 Task: Add an event with the title Second Webinar: Advanced Social Media Advertising, date '2023/10/16', time 7:50 AM to 9:50 AMand add a description: Throughout the PIP Discussion, an emphasis will be placed on fostering a positive and growth-oriented mindset. The employee will be encouraged to take ownership of their development, ask questions, and seek clarification when needed. The supervisor will provide support, encouragement, and guidance to help the employee succeed.Select event color  Tomato . Add location for the event as: Sofia, Bulgaria, logged in from the account softage.8@softage.netand send the event invitation to softage.5@softage.net and softage.6@softage.net. Set a reminder for the event Doesn't repeat
Action: Mouse moved to (64, 118)
Screenshot: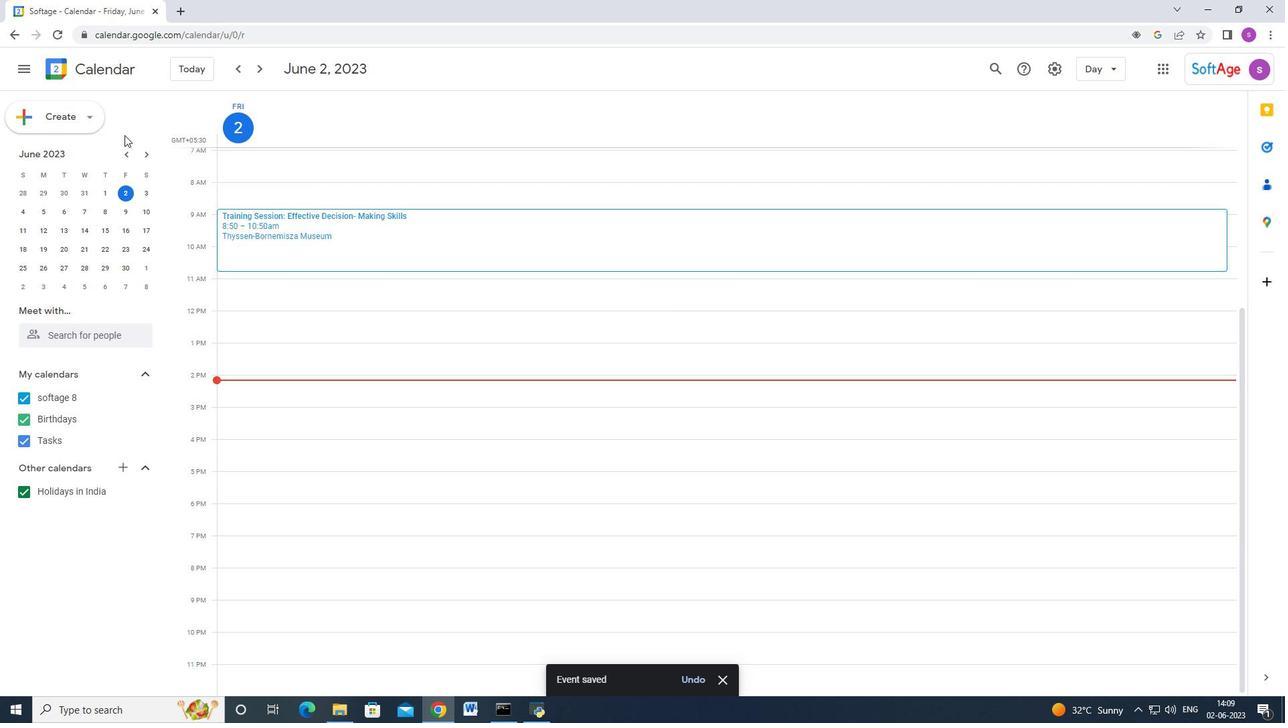 
Action: Mouse pressed left at (64, 118)
Screenshot: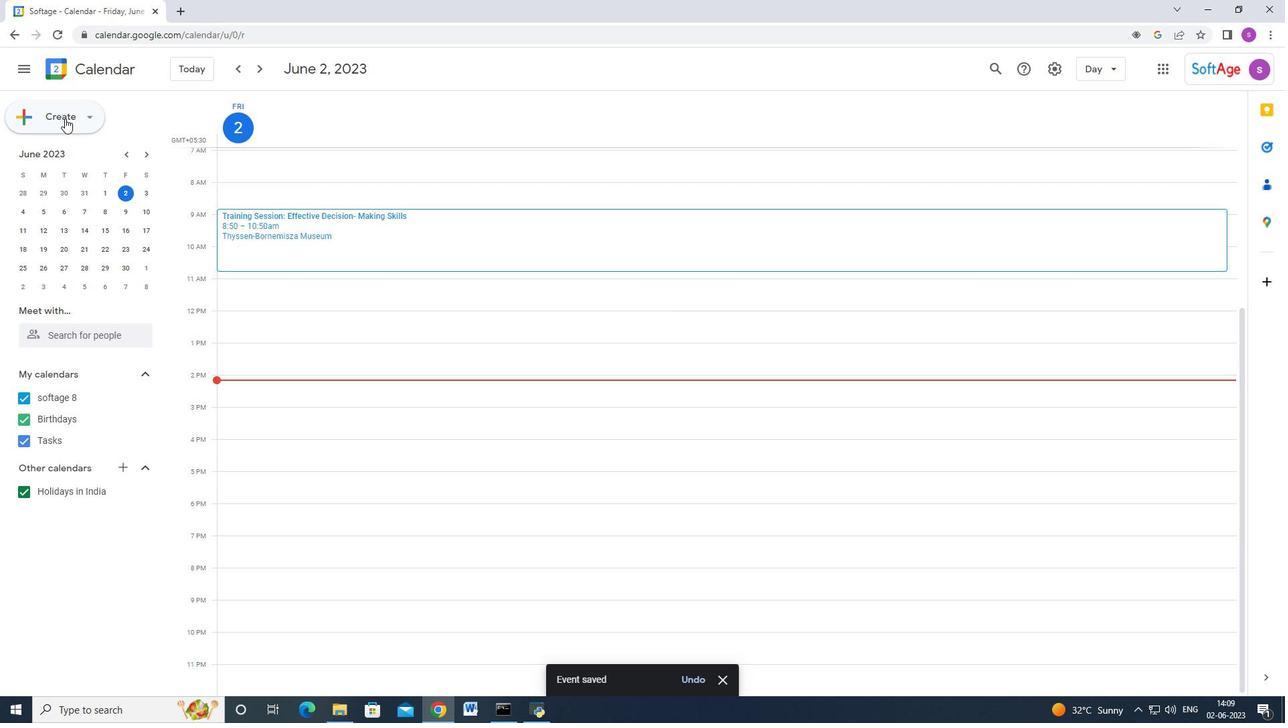 
Action: Mouse moved to (69, 151)
Screenshot: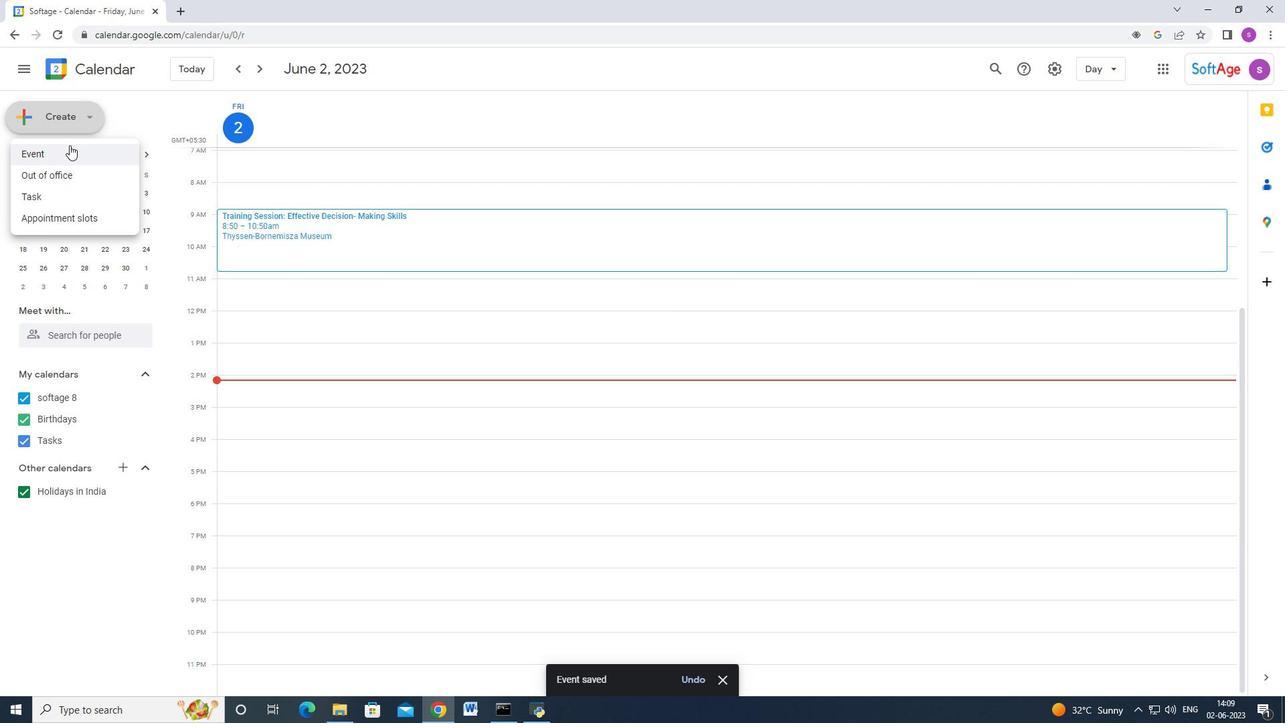 
Action: Mouse pressed left at (69, 151)
Screenshot: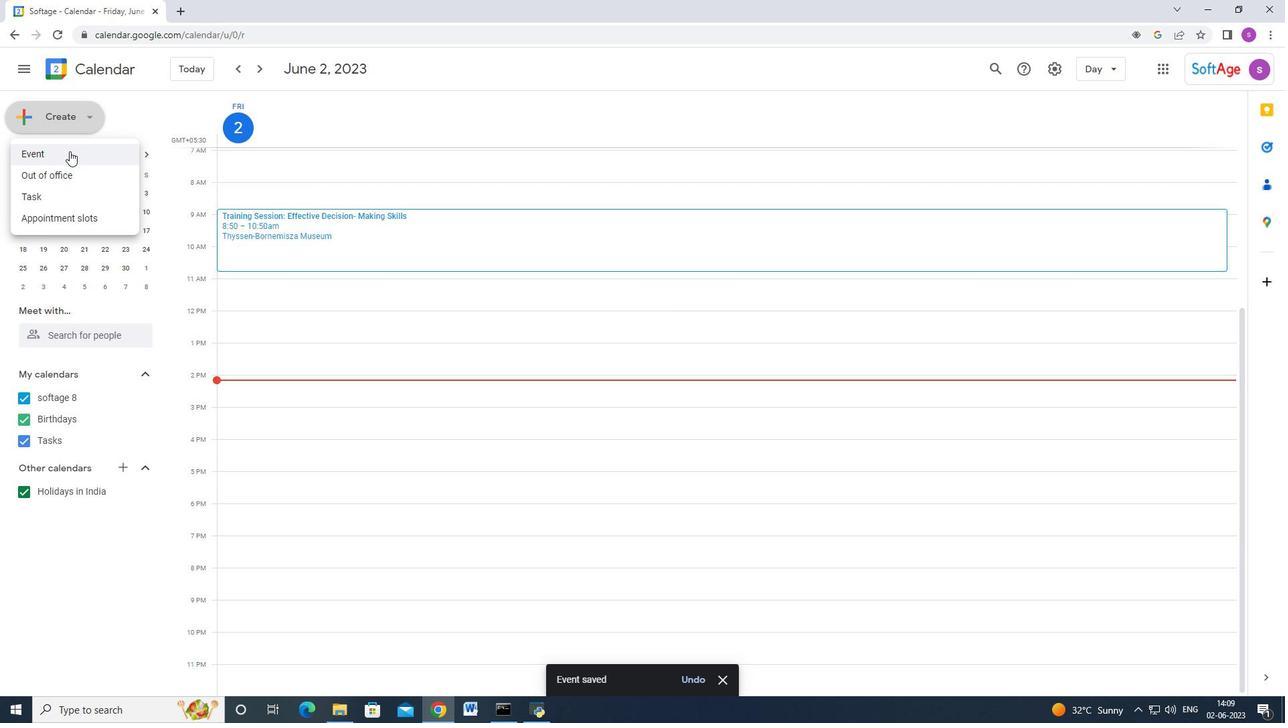 
Action: Mouse moved to (614, 252)
Screenshot: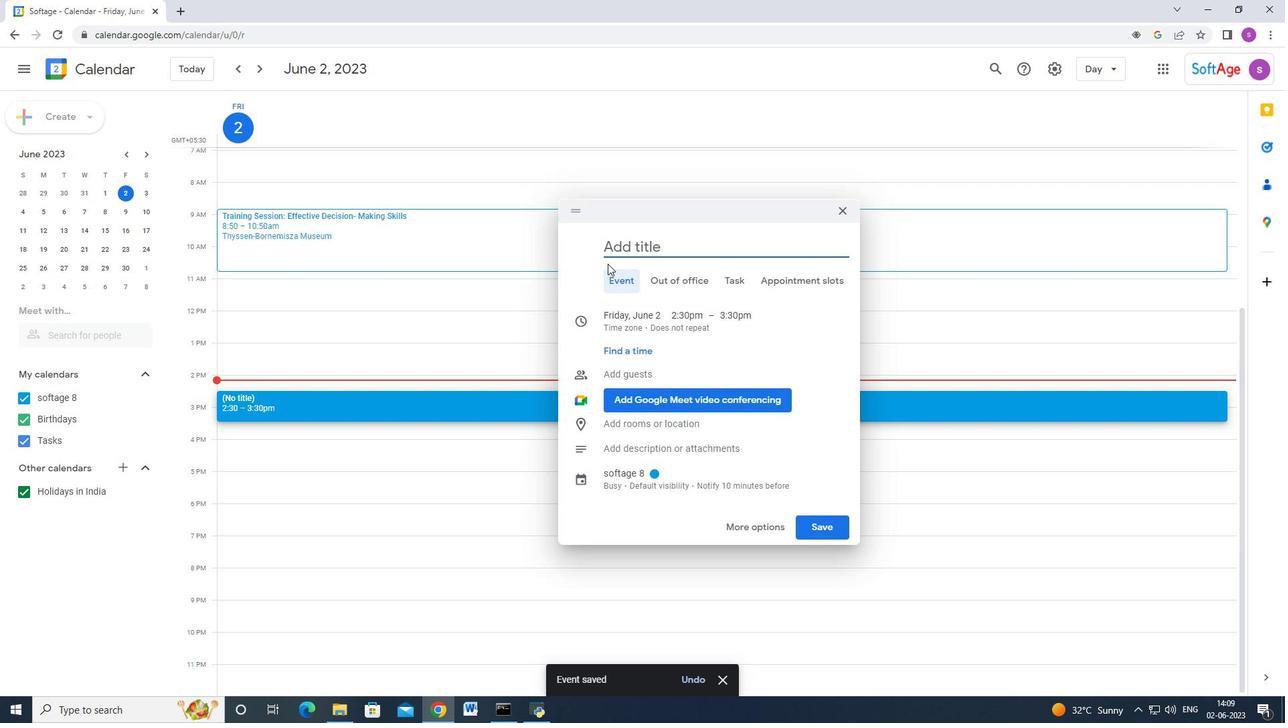 
Action: Key pressed s<Key.backspace><Key.shift_r>Second<Key.space><Key.shift_r>Webinar<Key.shift>:<Key.space><Key.shift_r>Advanced<Key.space><Key.shift_r>Social<Key.space><Key.shift>Media<Key.space><Key.shift_r>Advertising<Key.tab>
Screenshot: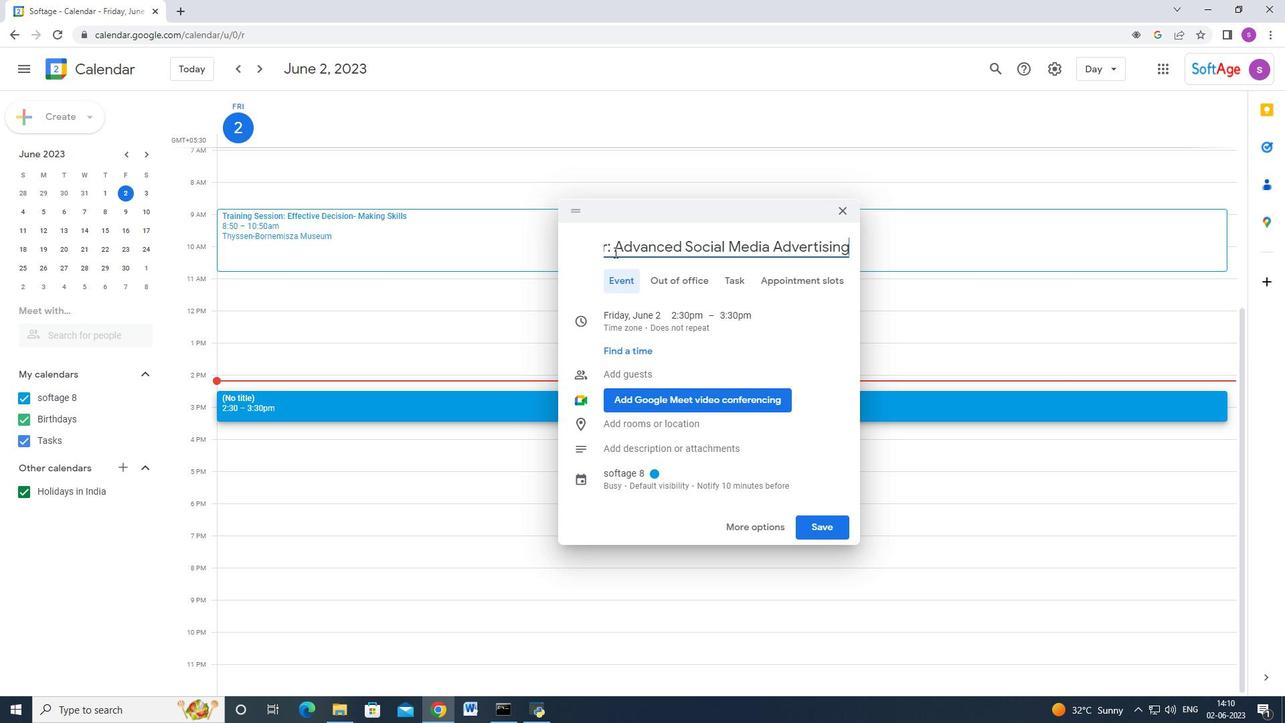 
Action: Mouse moved to (743, 526)
Screenshot: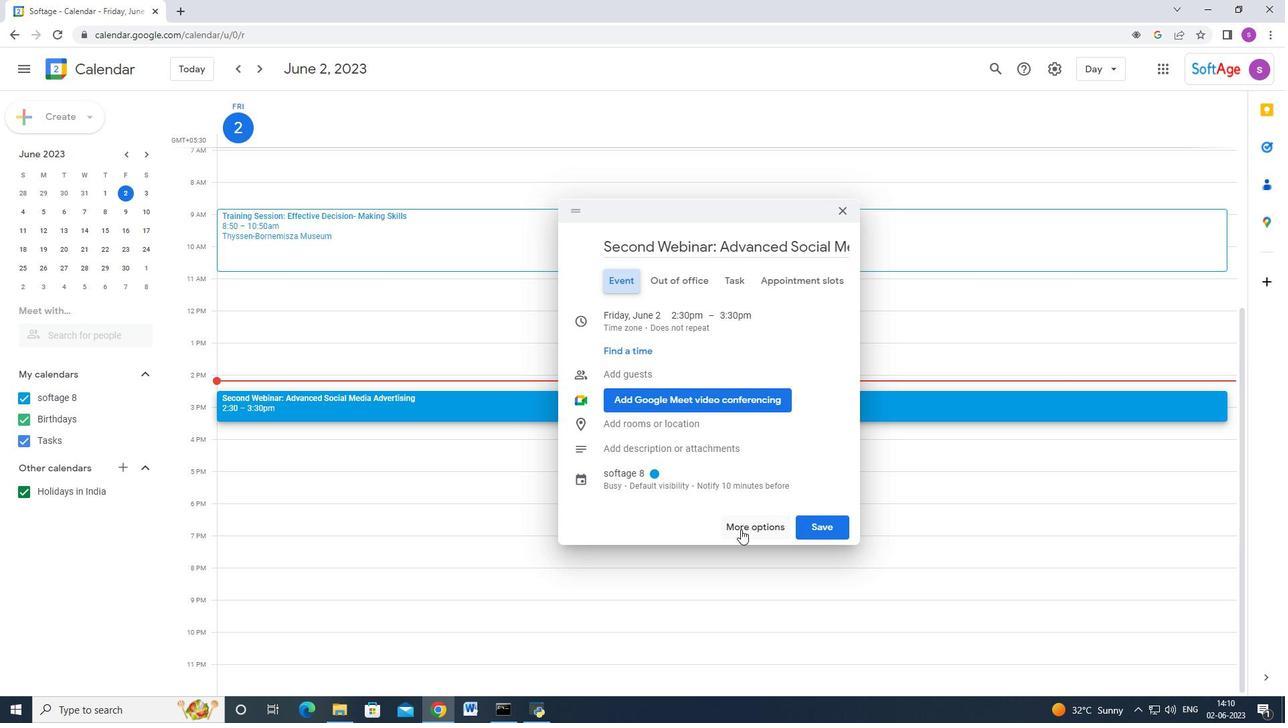 
Action: Mouse pressed left at (743, 526)
Screenshot: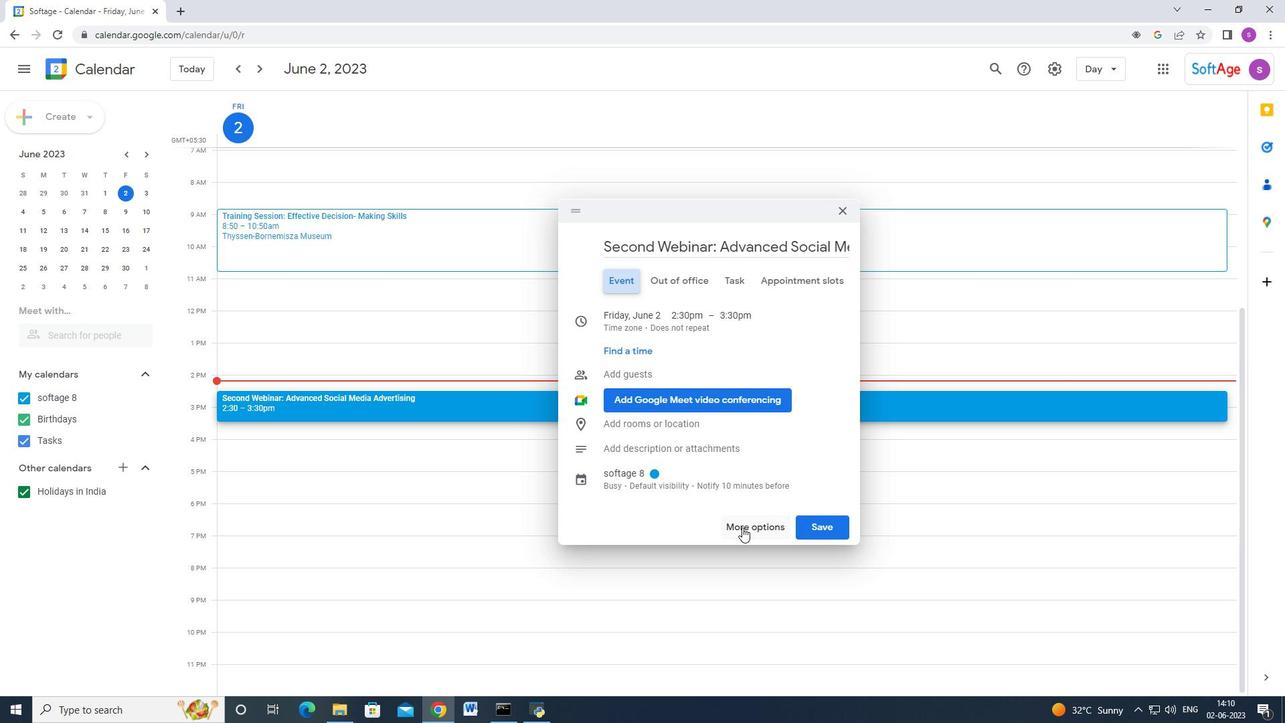 
Action: Mouse moved to (74, 118)
Screenshot: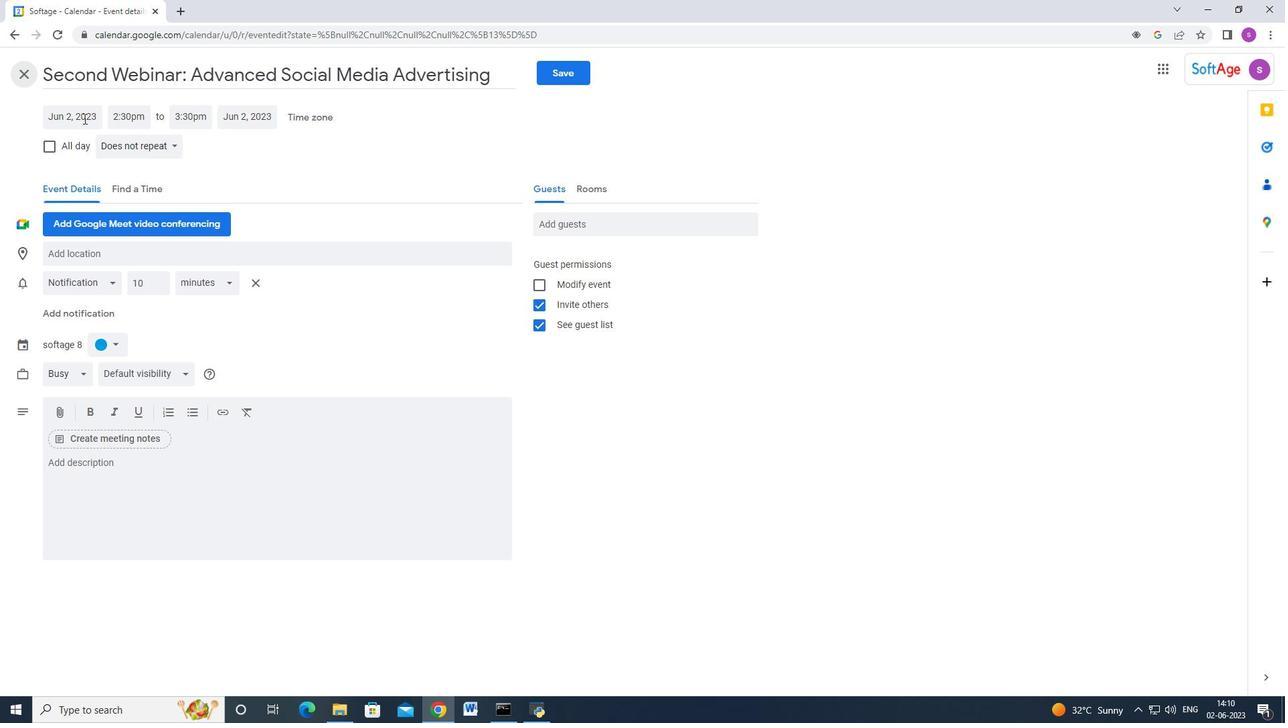 
Action: Mouse pressed left at (74, 118)
Screenshot: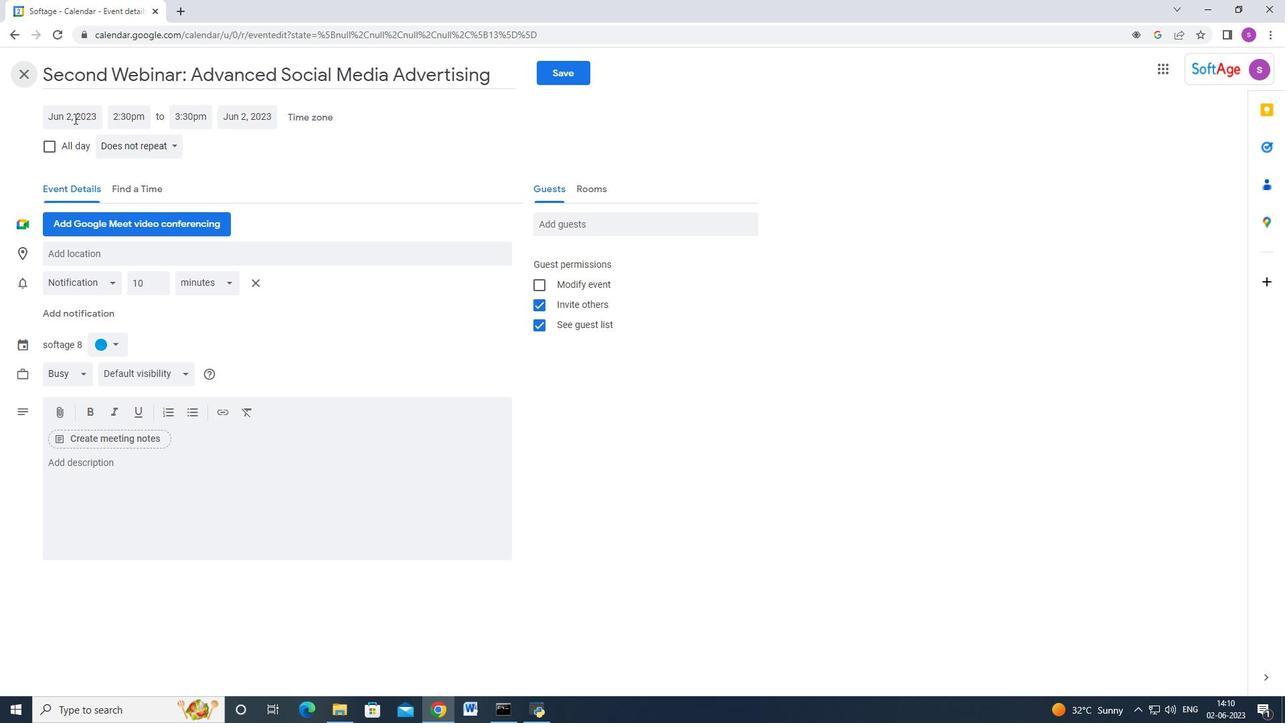 
Action: Mouse moved to (207, 145)
Screenshot: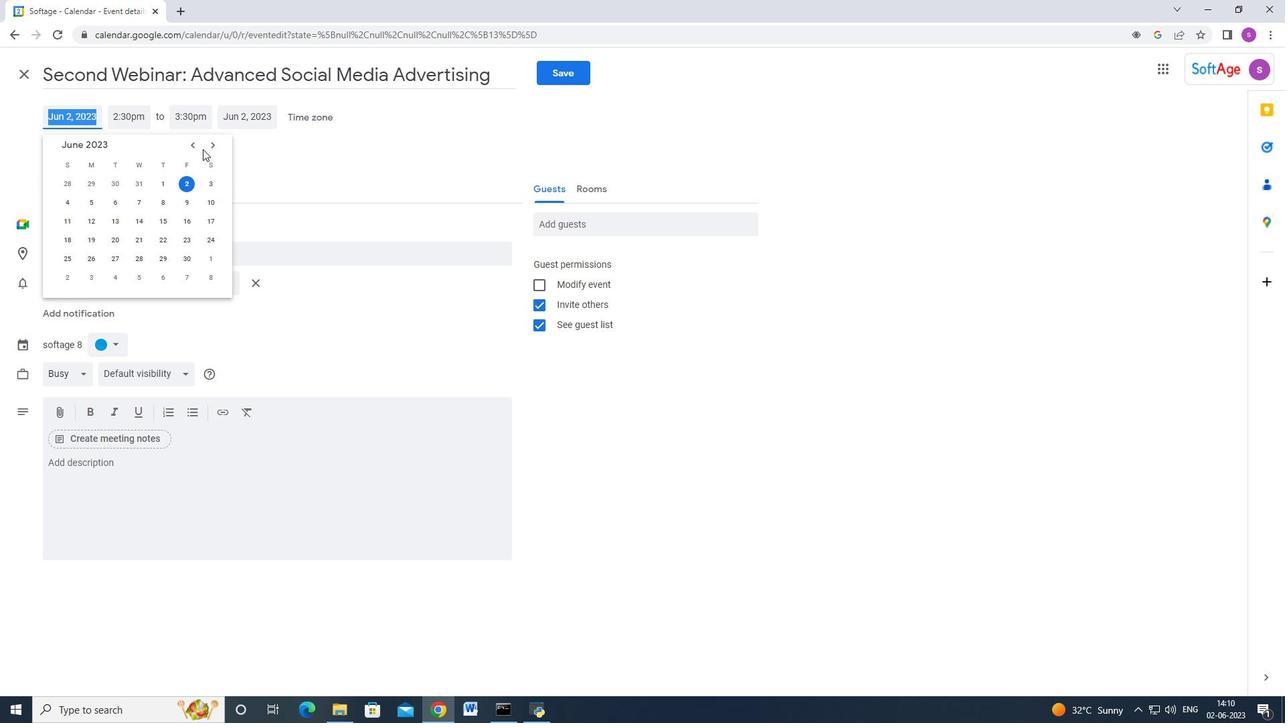 
Action: Mouse pressed left at (207, 145)
Screenshot: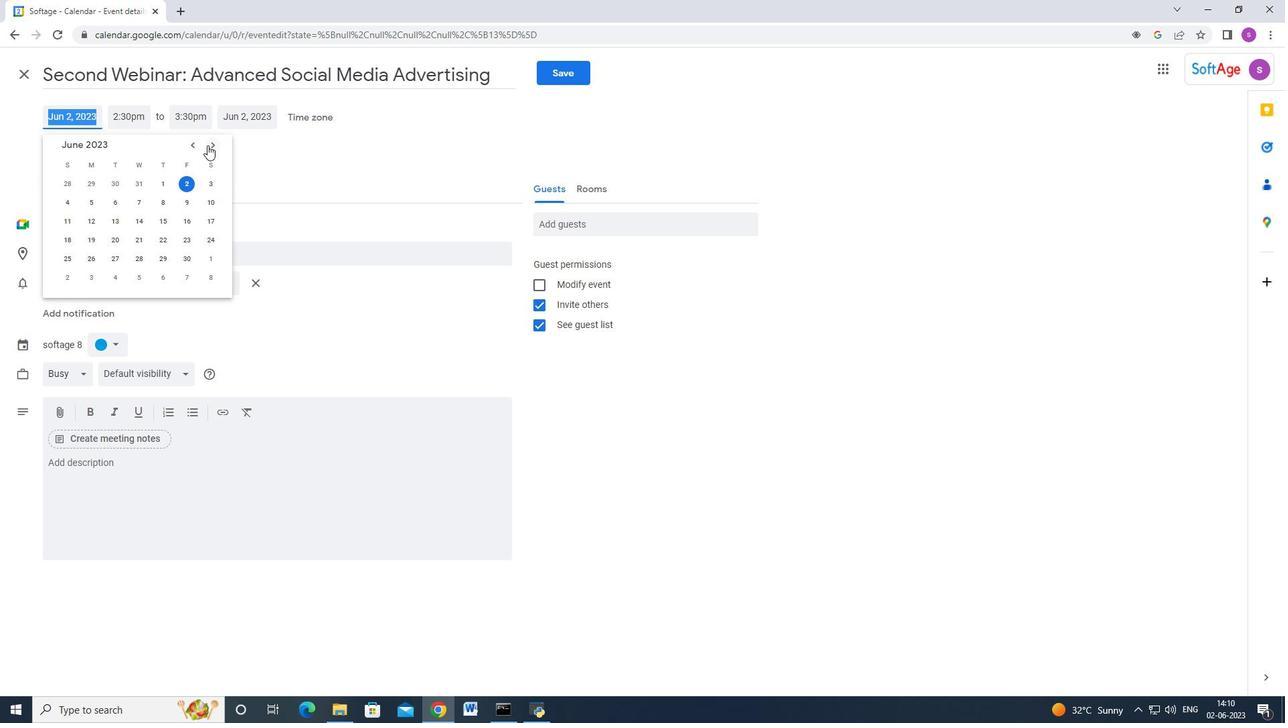 
Action: Mouse moved to (207, 145)
Screenshot: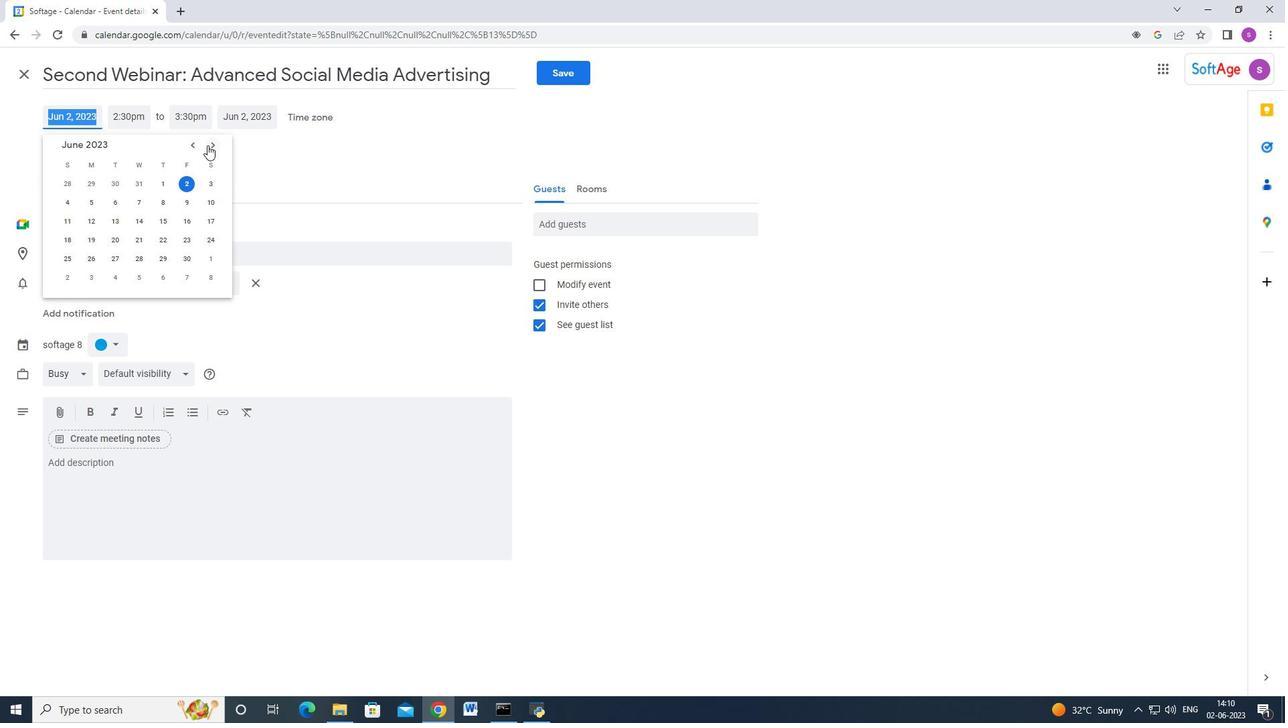 
Action: Mouse pressed left at (207, 145)
Screenshot: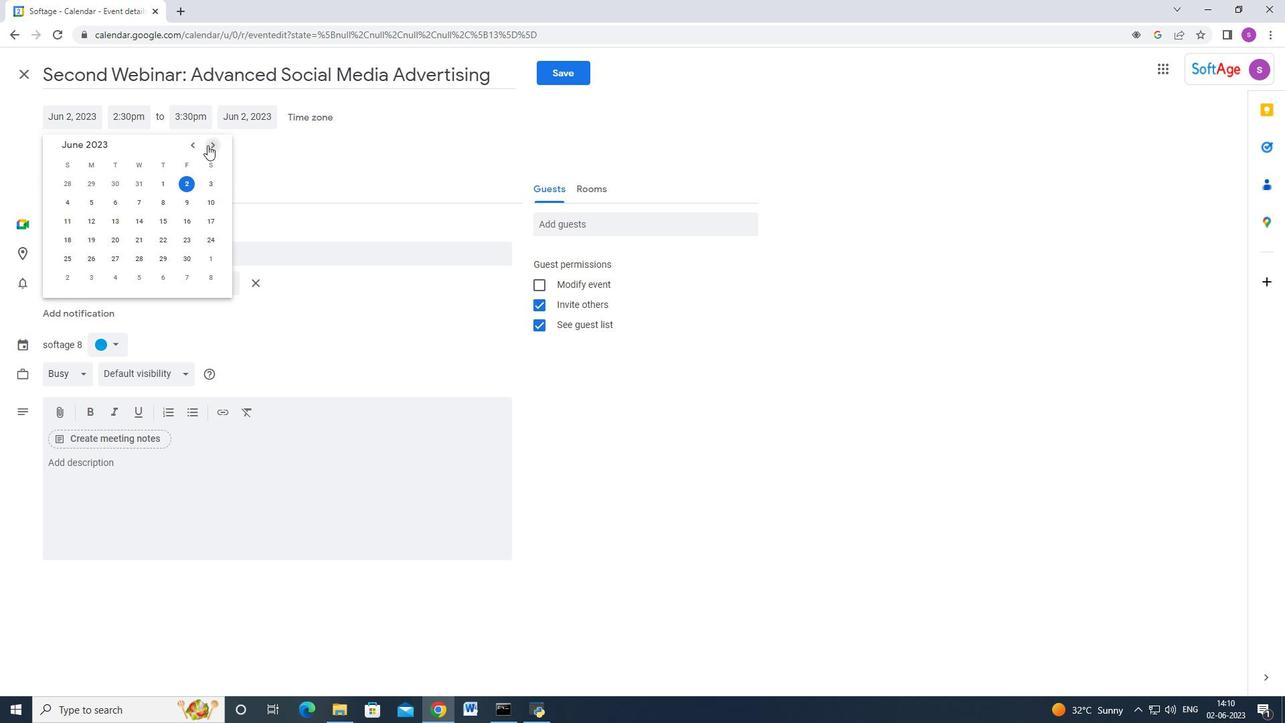 
Action: Mouse moved to (206, 145)
Screenshot: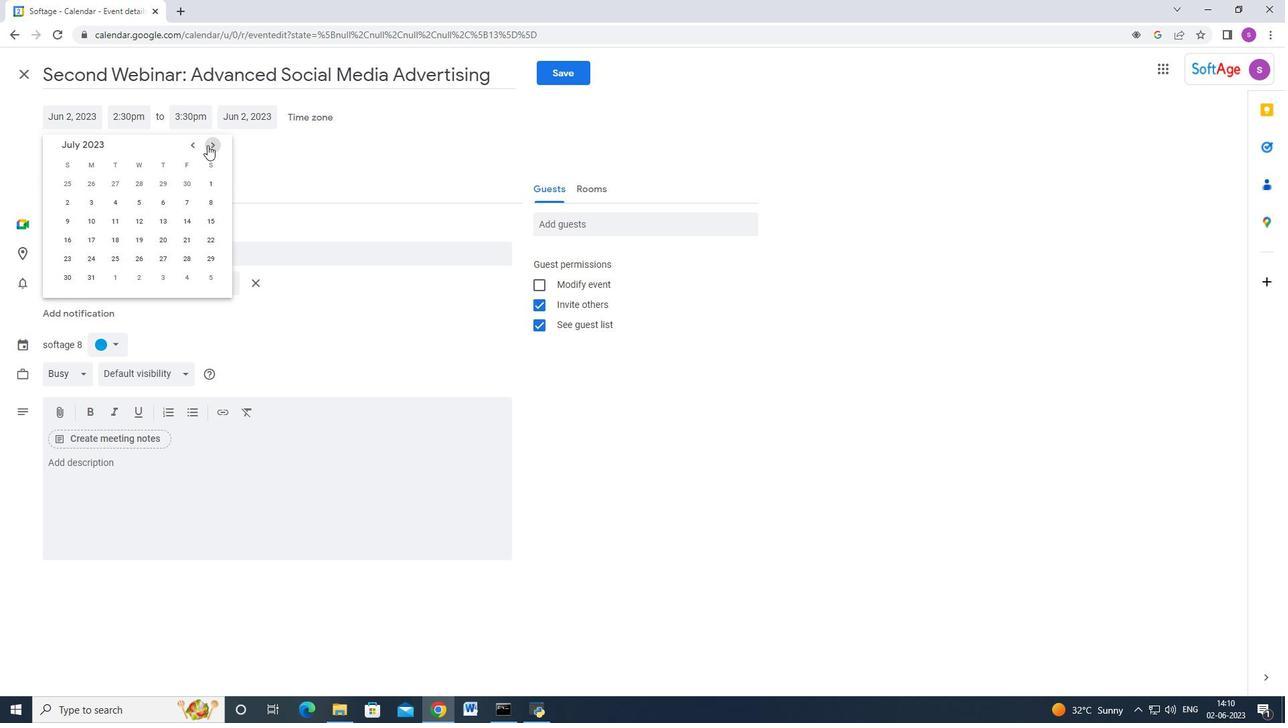 
Action: Mouse pressed left at (206, 145)
Screenshot: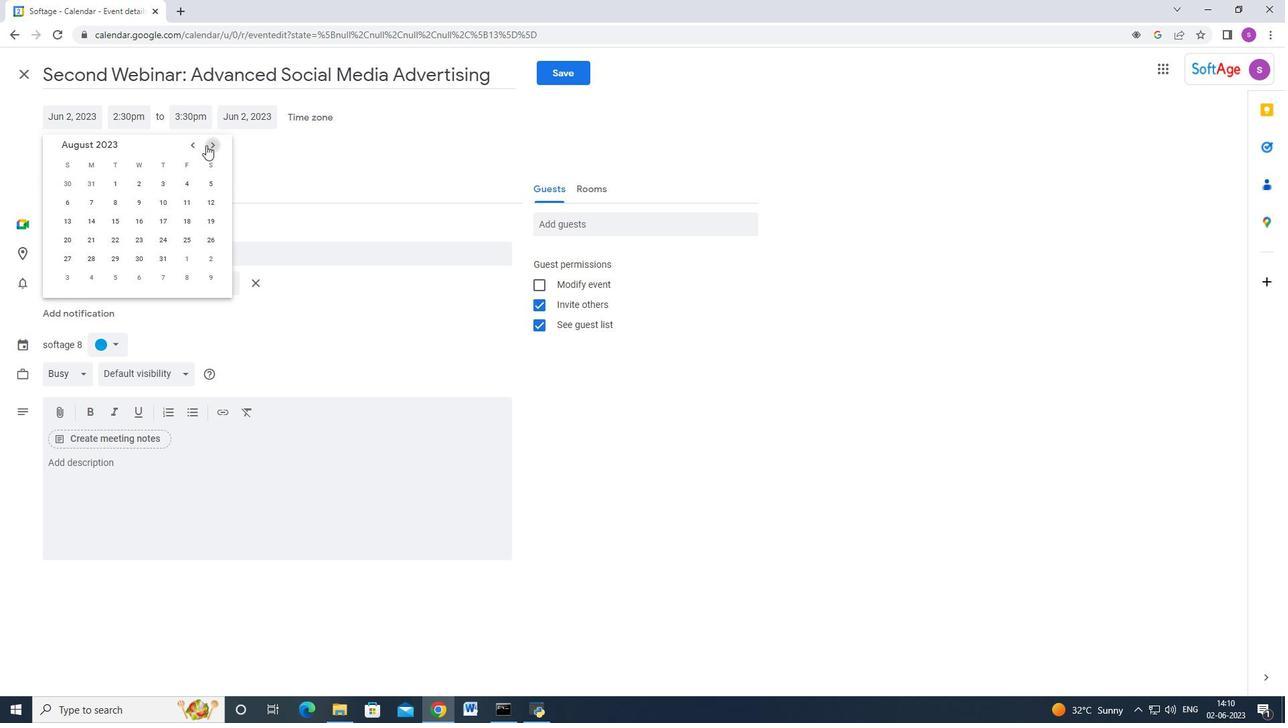 
Action: Mouse moved to (206, 145)
Screenshot: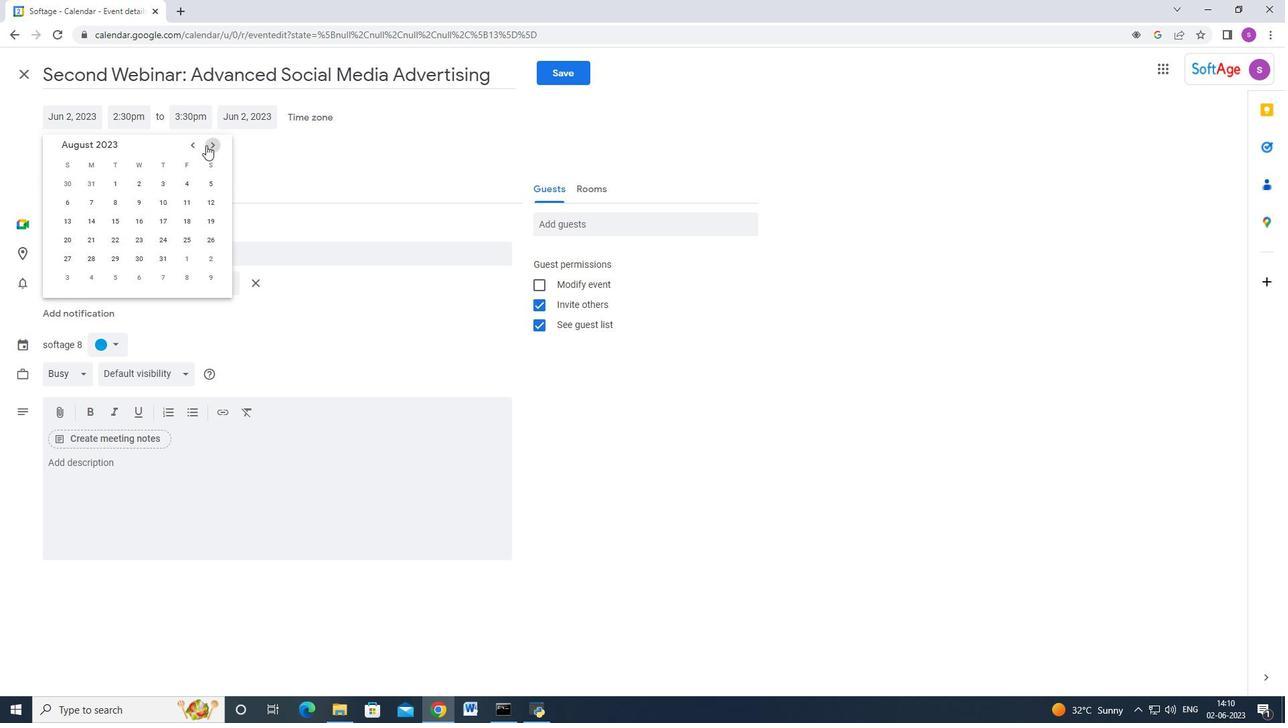 
Action: Mouse pressed left at (206, 145)
Screenshot: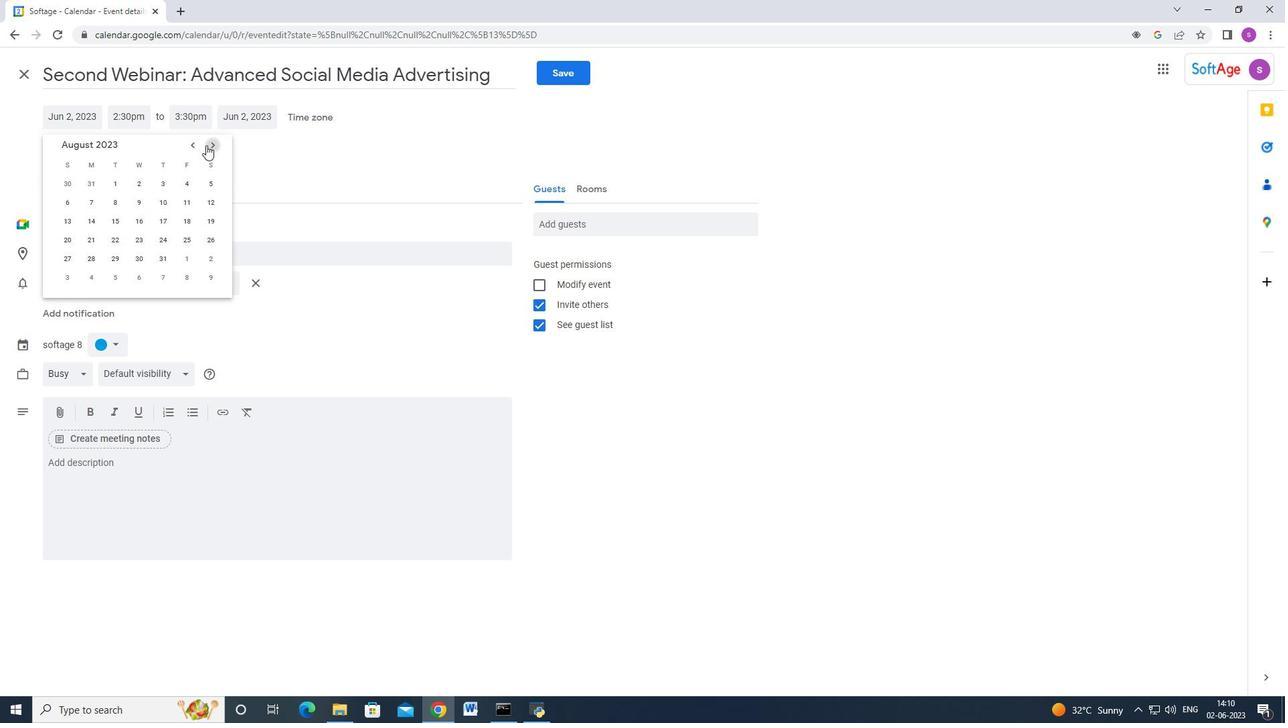 
Action: Mouse pressed left at (206, 145)
Screenshot: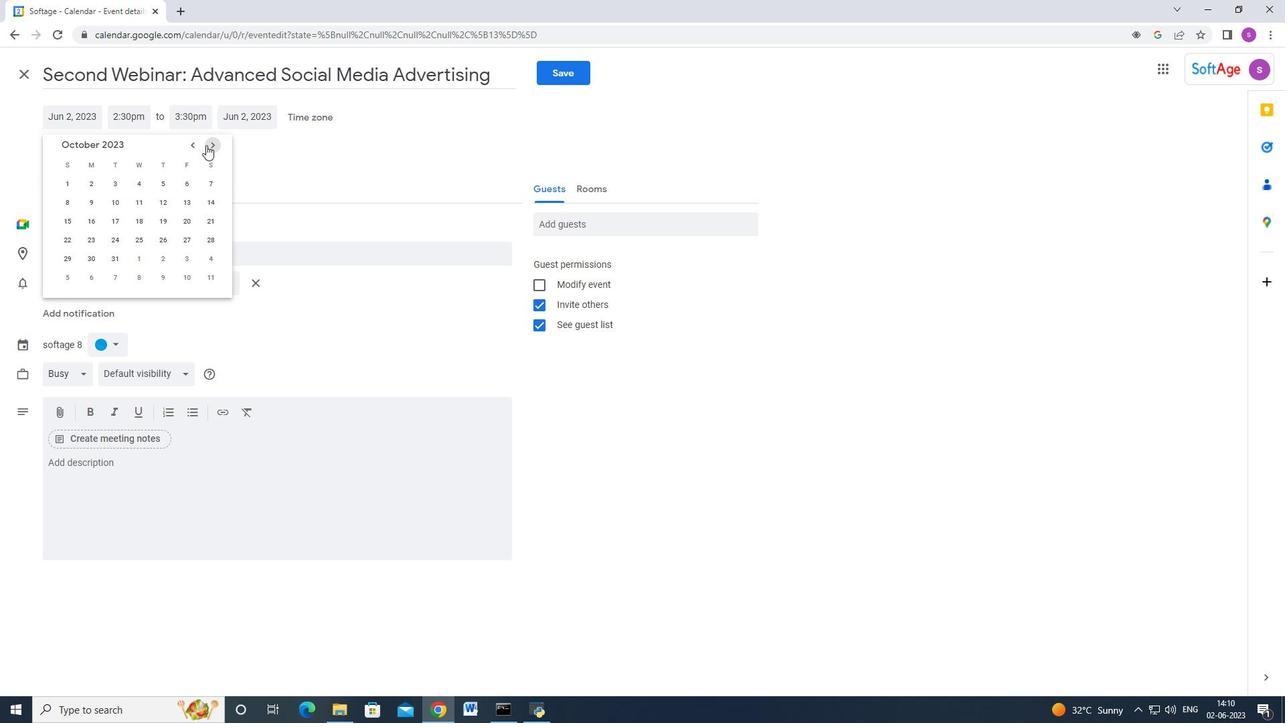 
Action: Mouse moved to (208, 147)
Screenshot: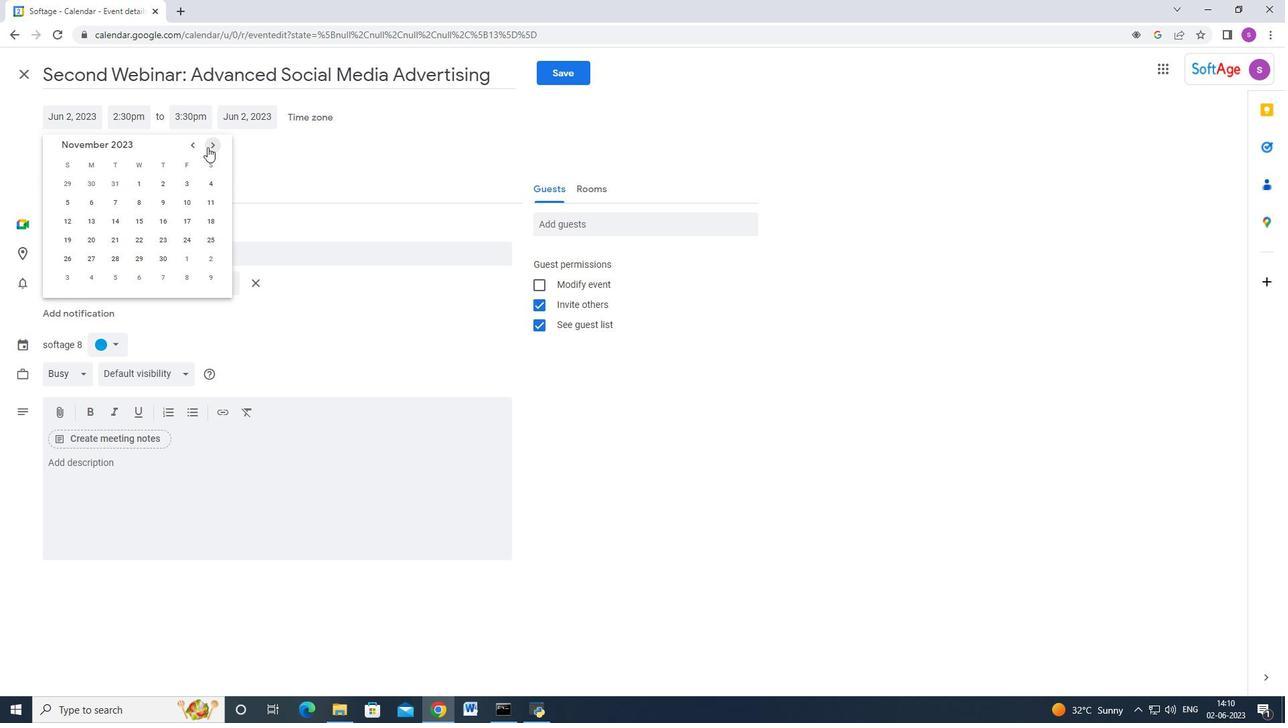
Action: Mouse pressed left at (208, 147)
Screenshot: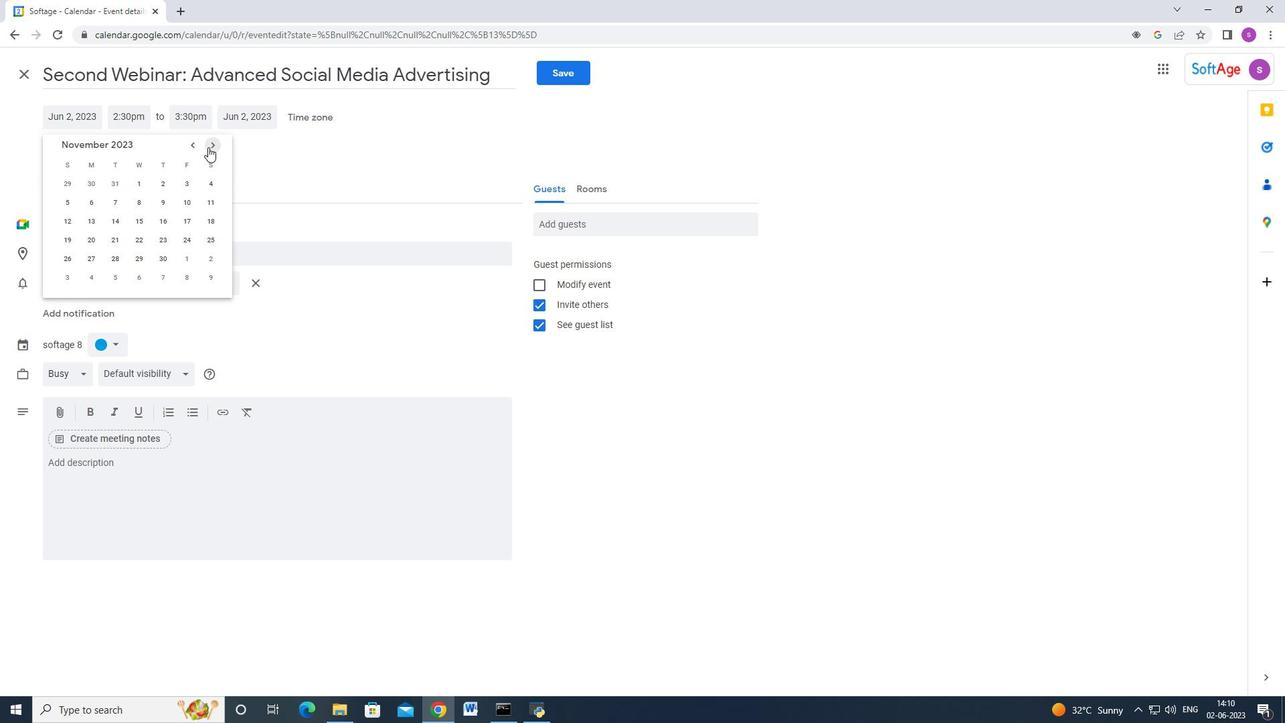 
Action: Mouse moved to (196, 150)
Screenshot: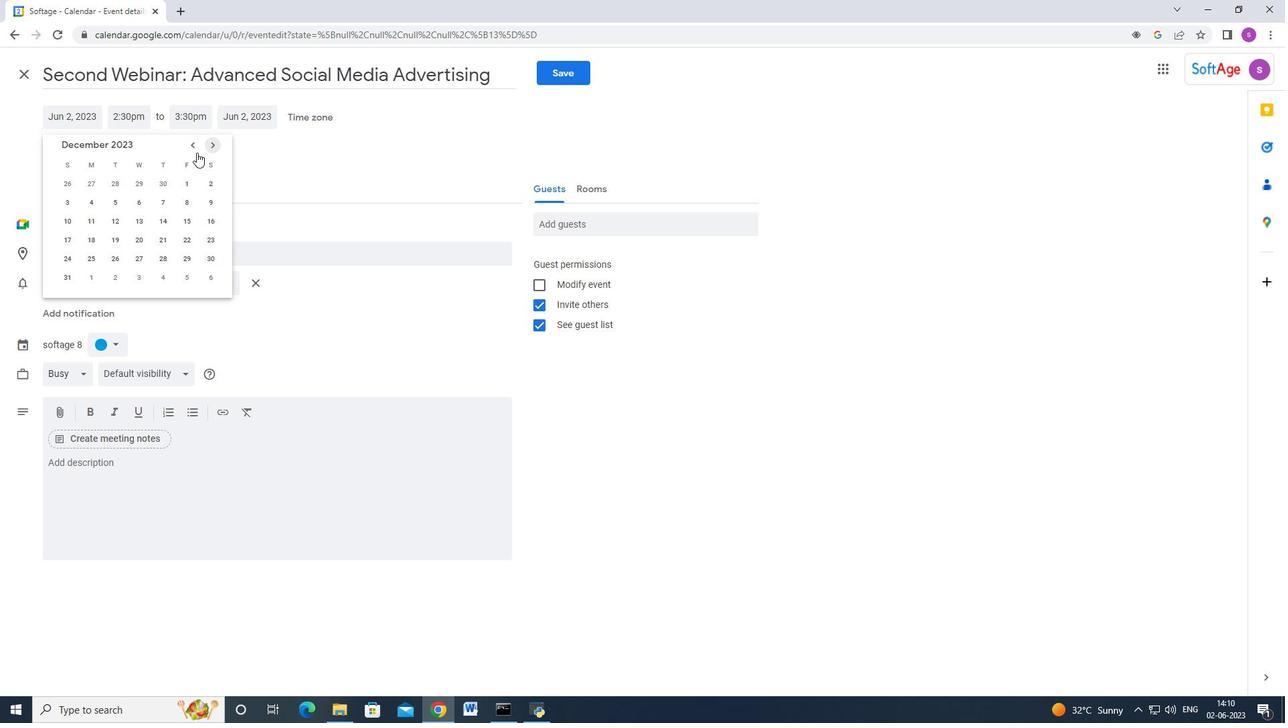 
Action: Mouse pressed left at (196, 150)
Screenshot: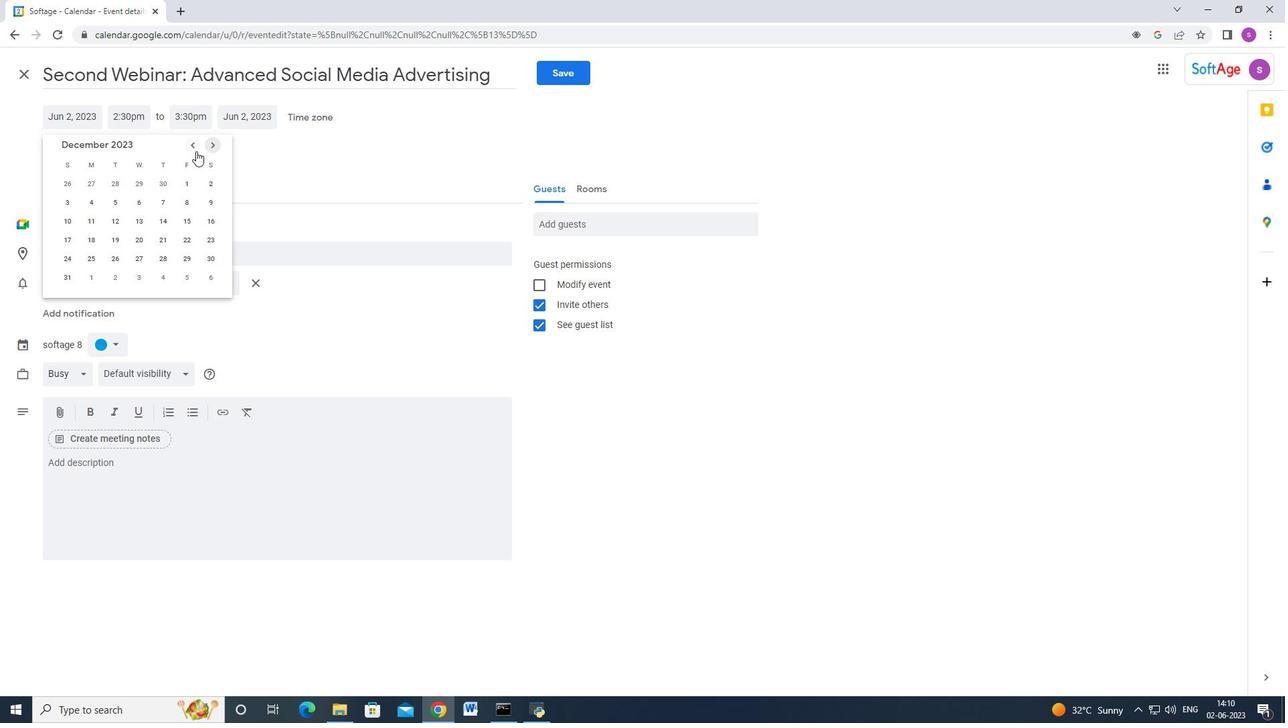 
Action: Mouse pressed left at (196, 150)
Screenshot: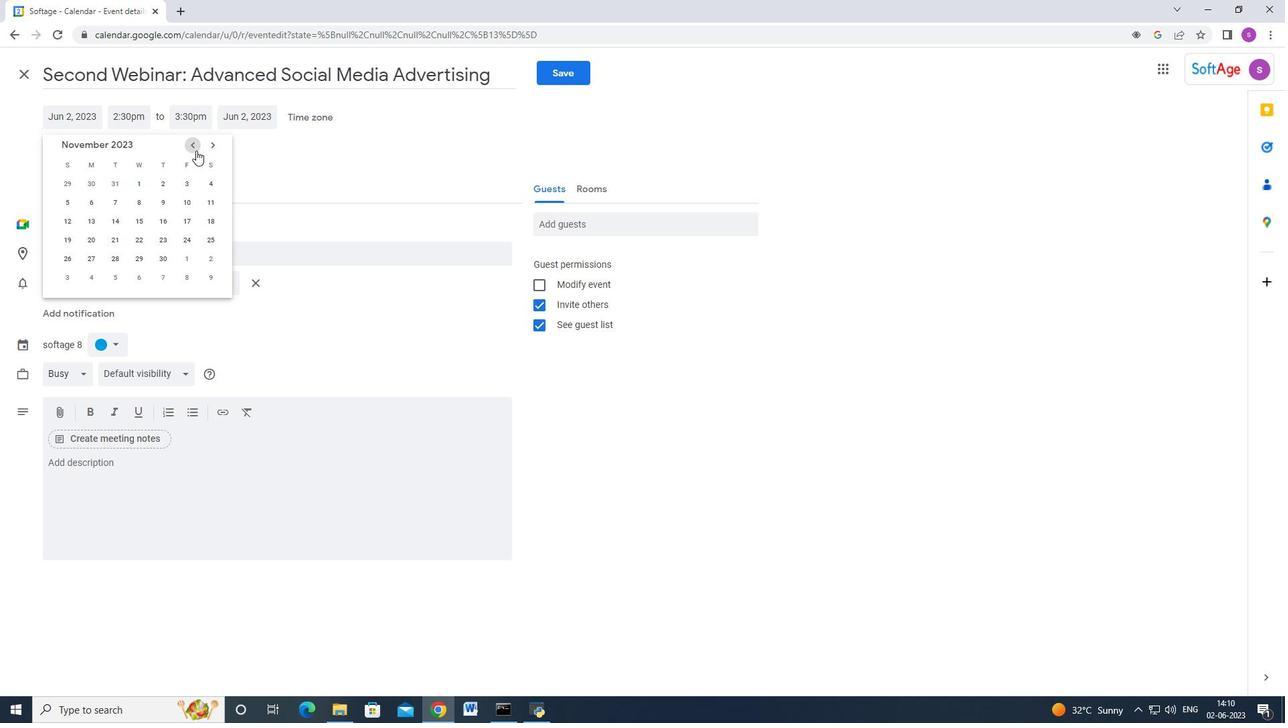 
Action: Mouse moved to (95, 224)
Screenshot: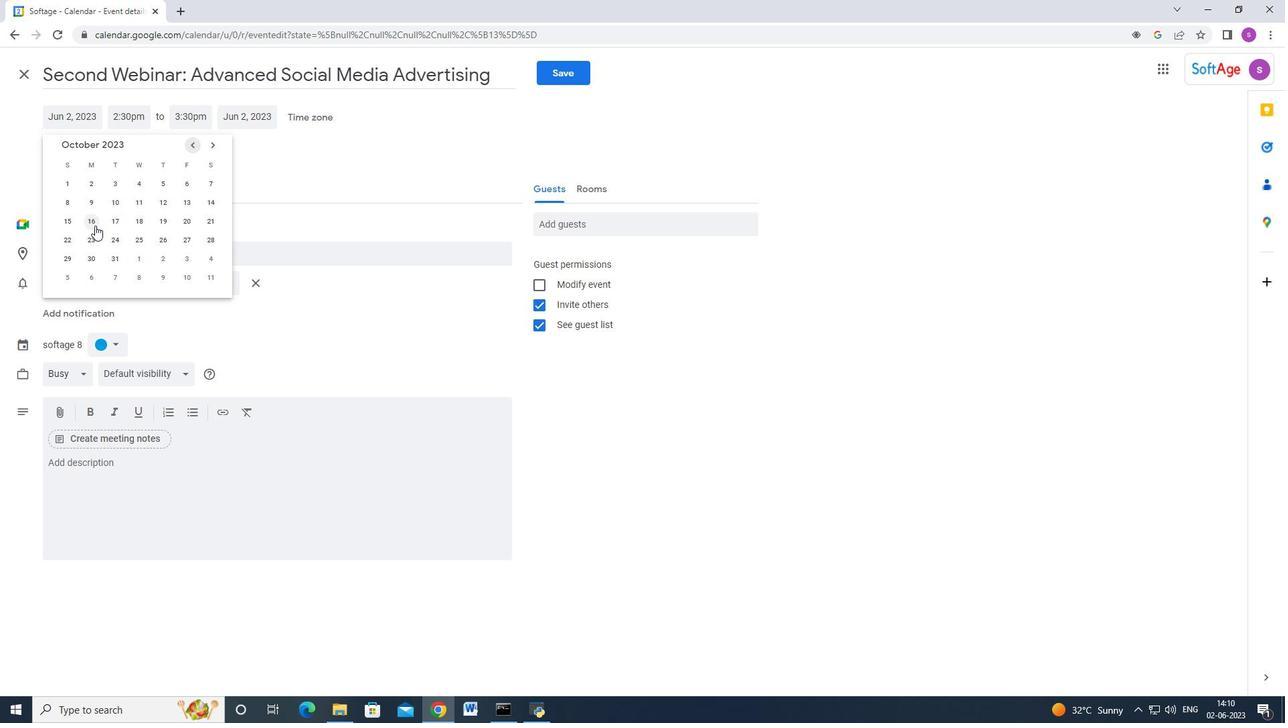 
Action: Mouse pressed left at (95, 224)
Screenshot: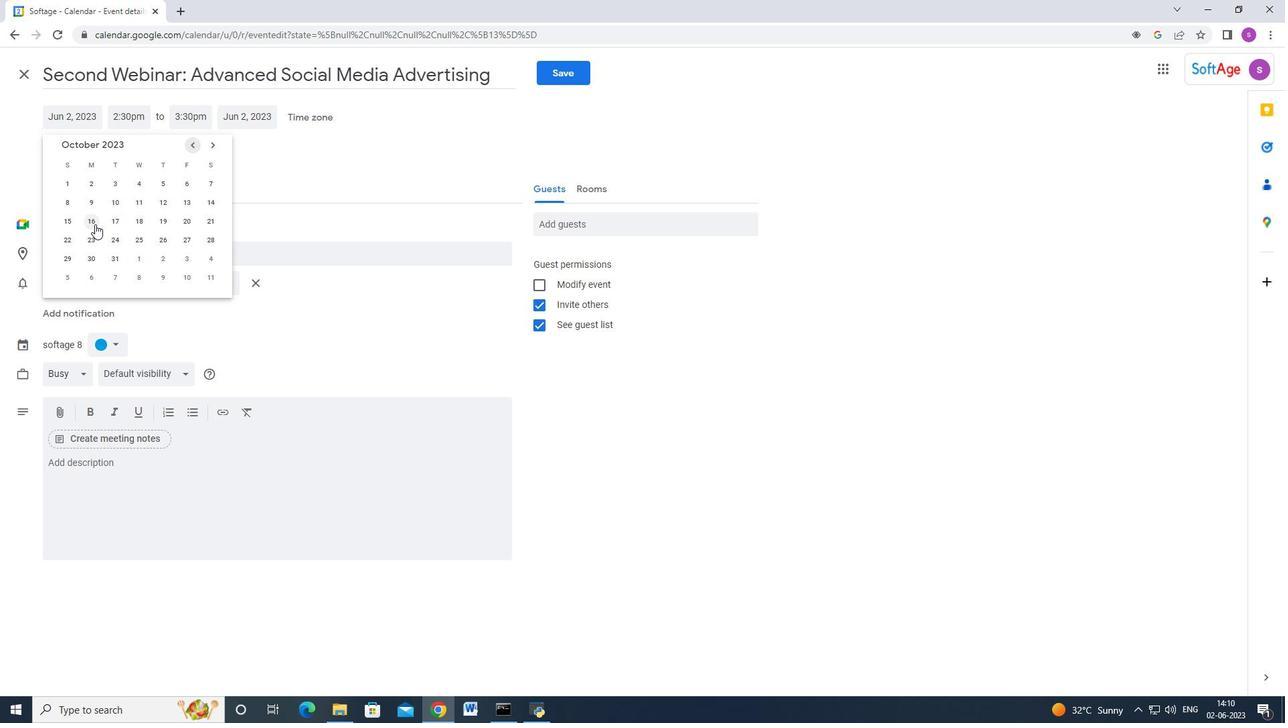 
Action: Mouse moved to (127, 120)
Screenshot: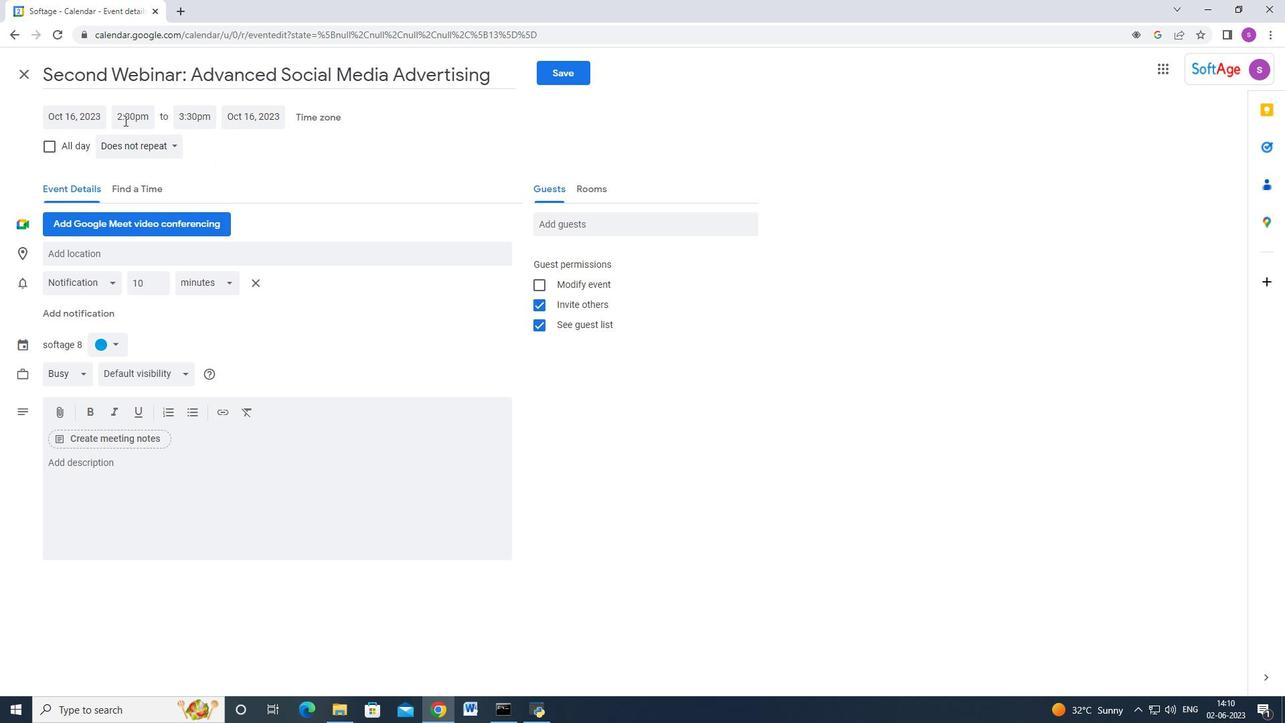 
Action: Mouse pressed left at (127, 120)
Screenshot: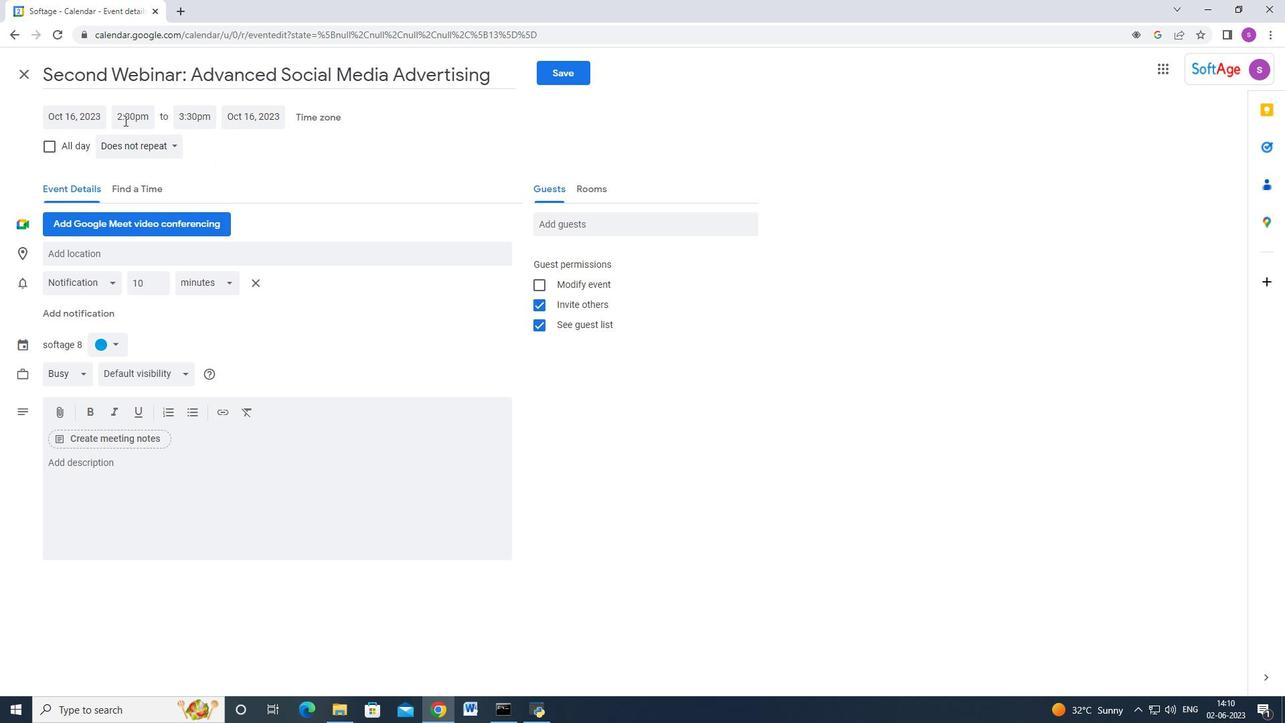 
Action: Mouse moved to (127, 120)
Screenshot: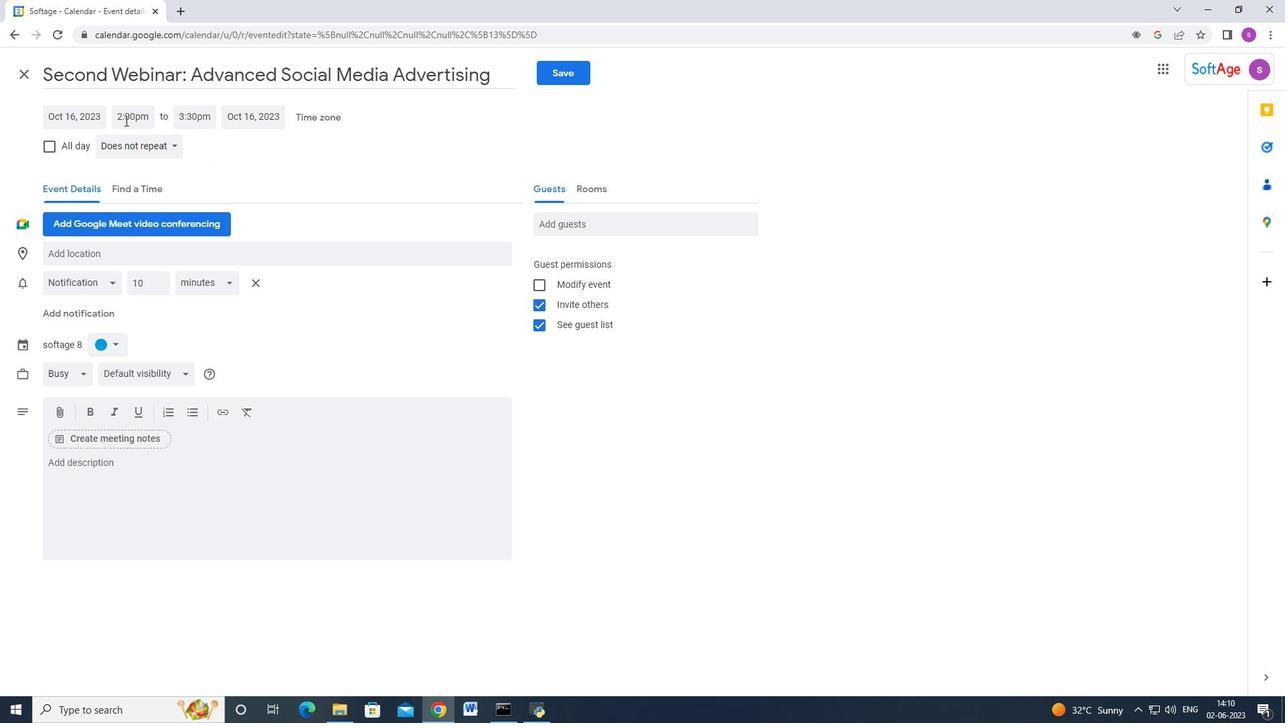 
Action: Key pressed 7<Key.shift>:50am<Key.enter>
Screenshot: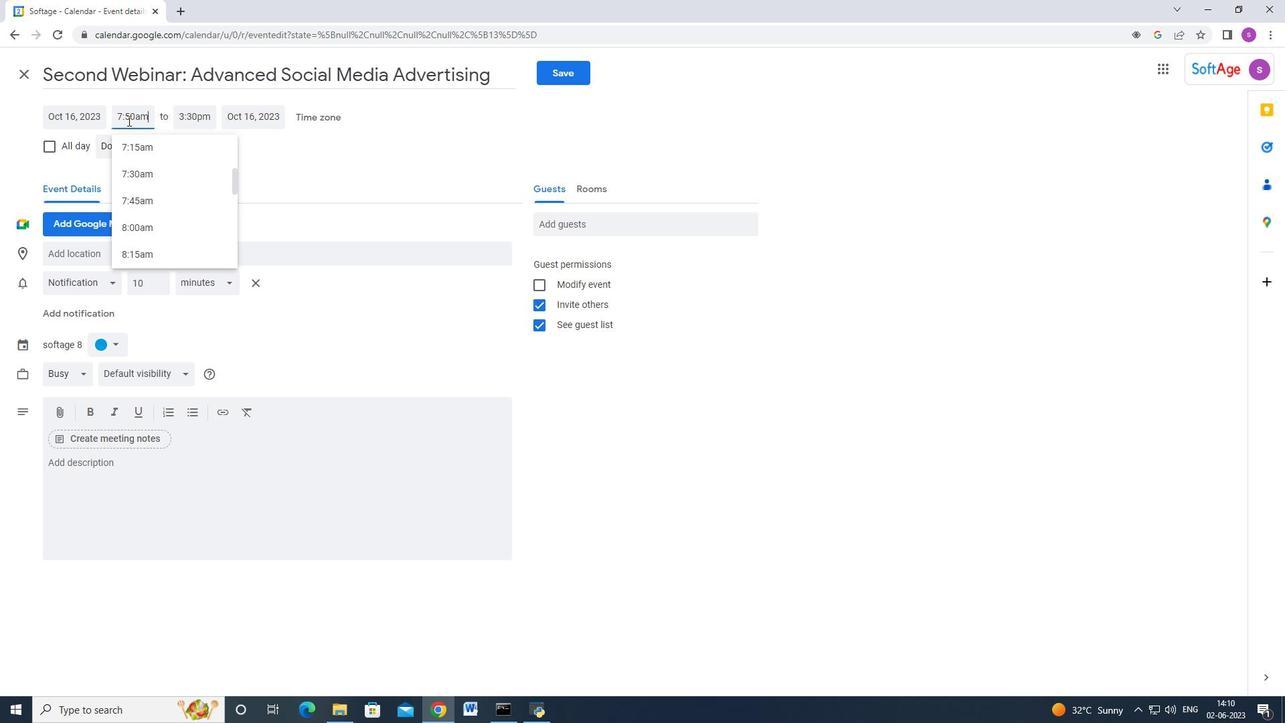
Action: Mouse moved to (186, 115)
Screenshot: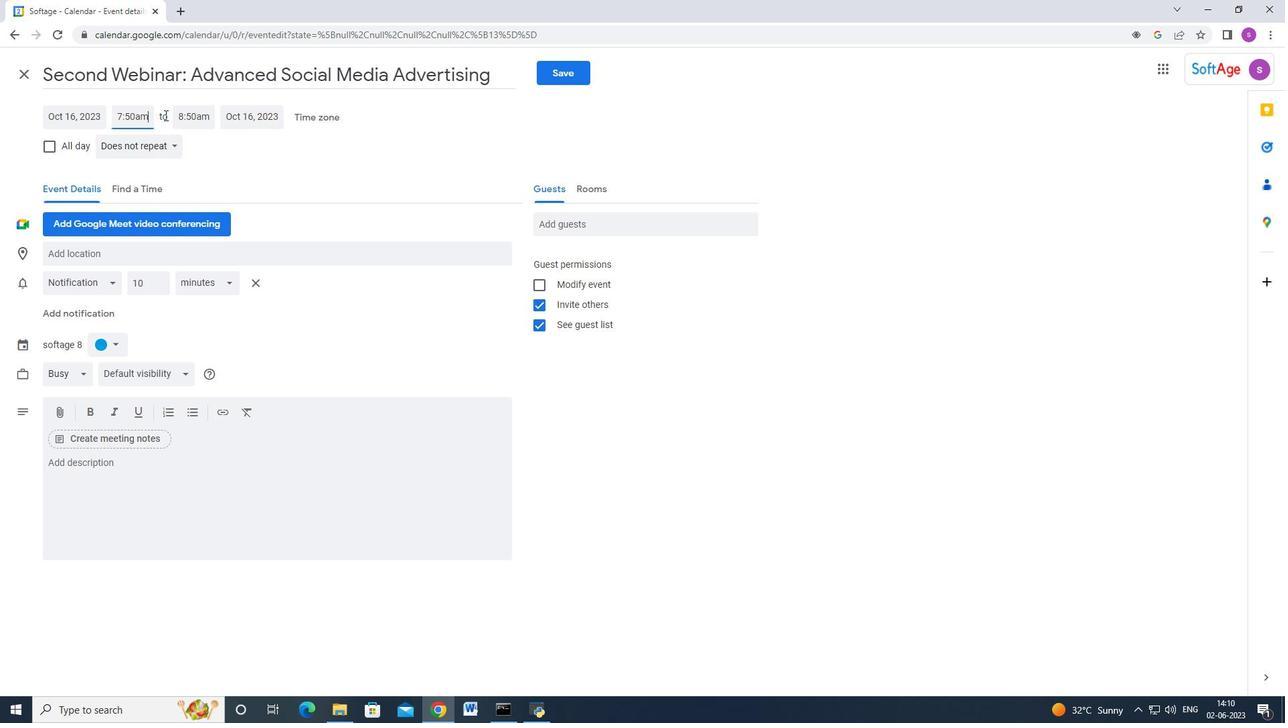 
Action: Mouse pressed left at (186, 115)
Screenshot: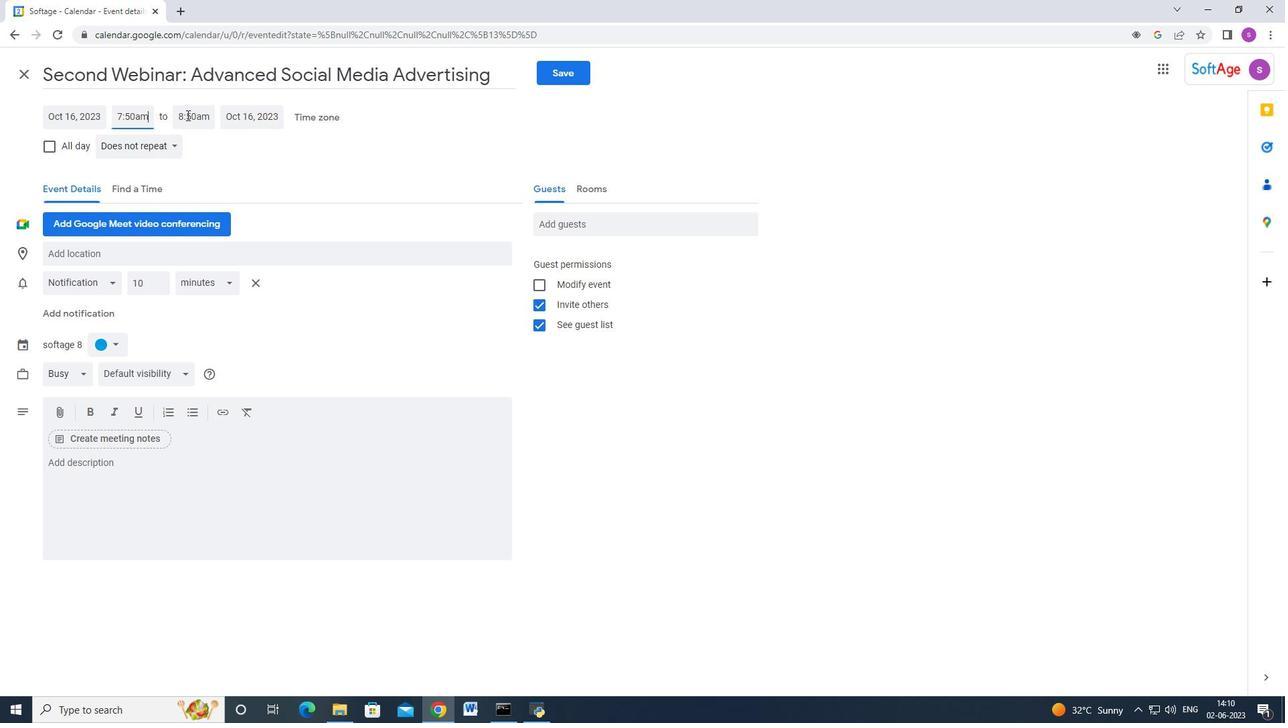 
Action: Key pressed <Key.backspace>9<Key.shift>:50am<Key.enter>
Screenshot: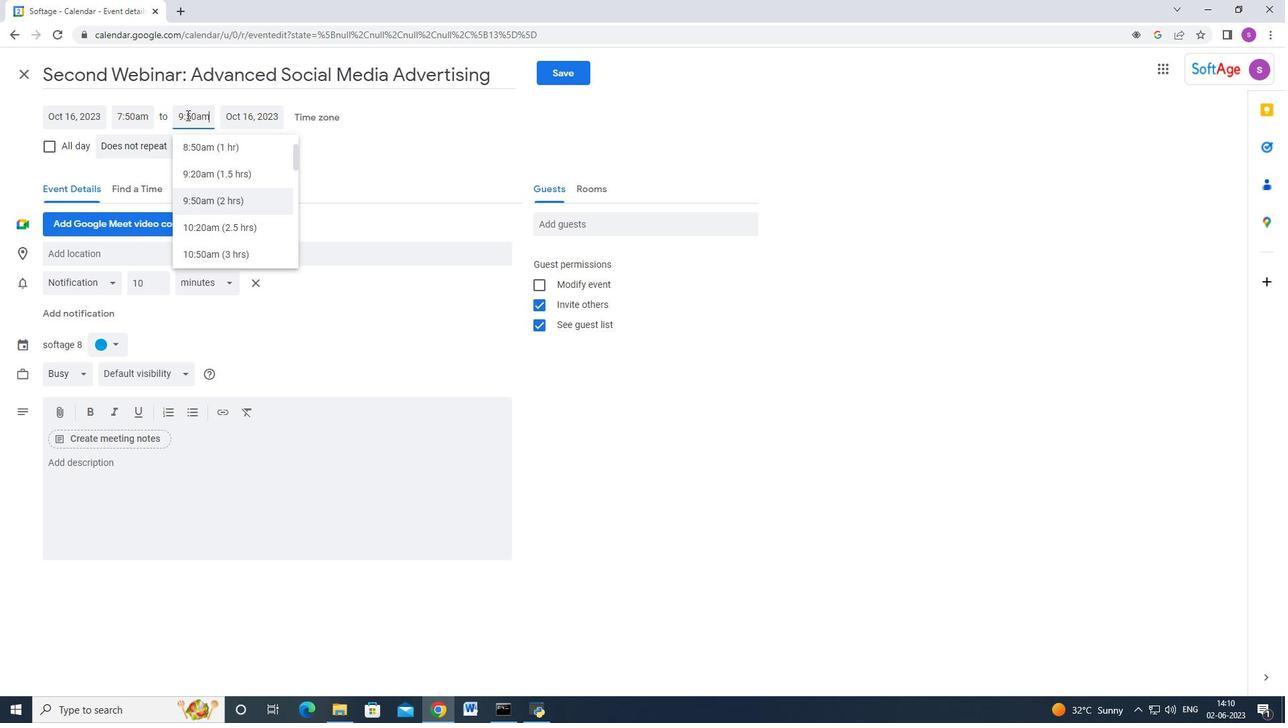 
Action: Mouse moved to (274, 269)
Screenshot: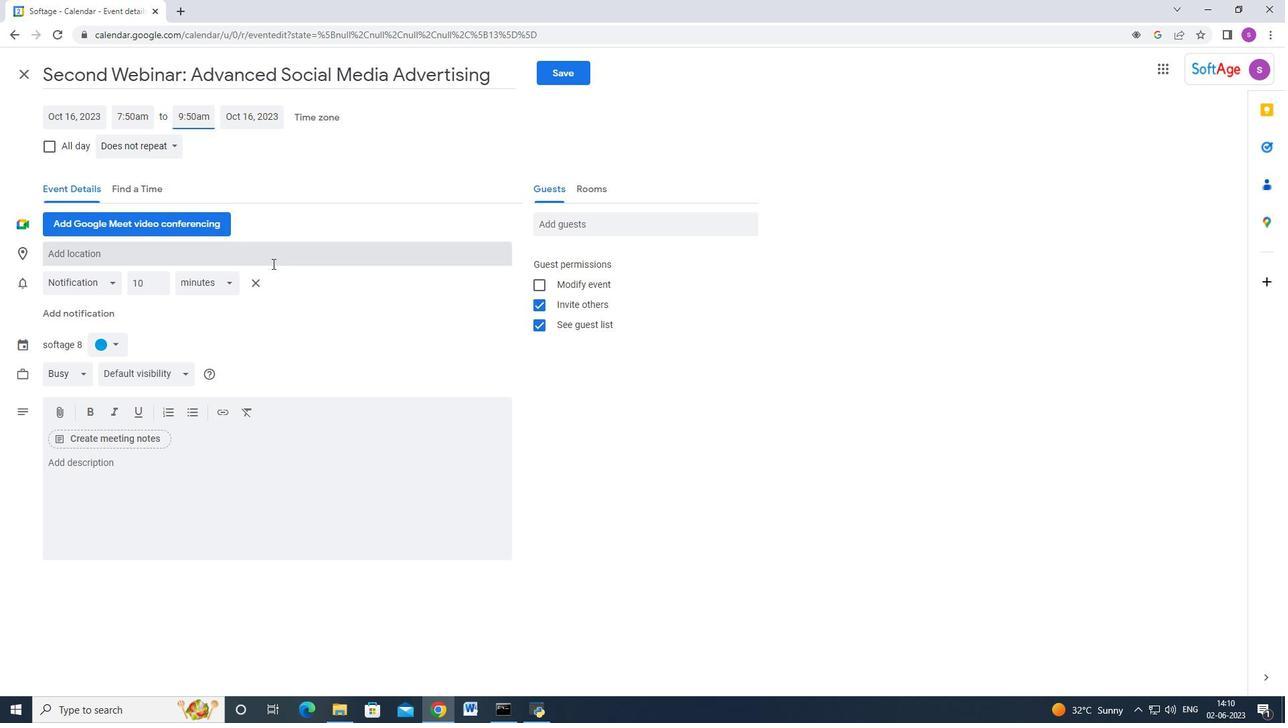 
Action: Mouse scrolled (274, 269) with delta (0, 0)
Screenshot: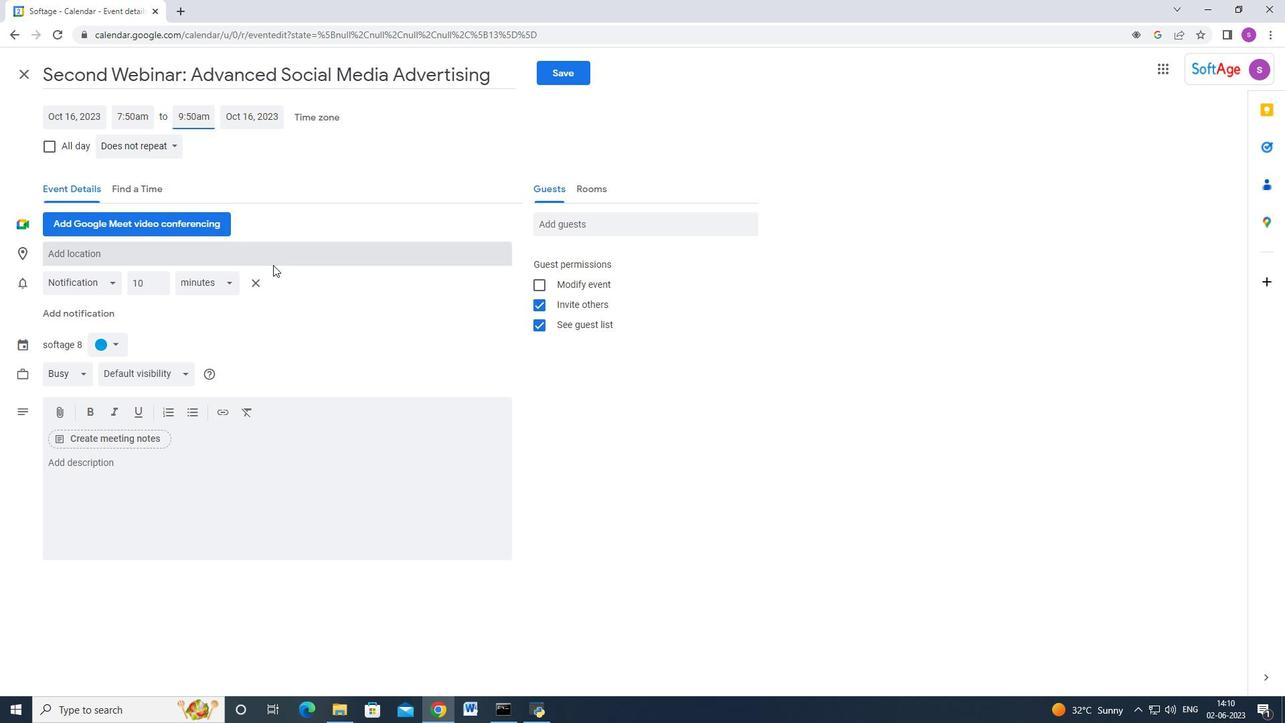 
Action: Mouse moved to (133, 483)
Screenshot: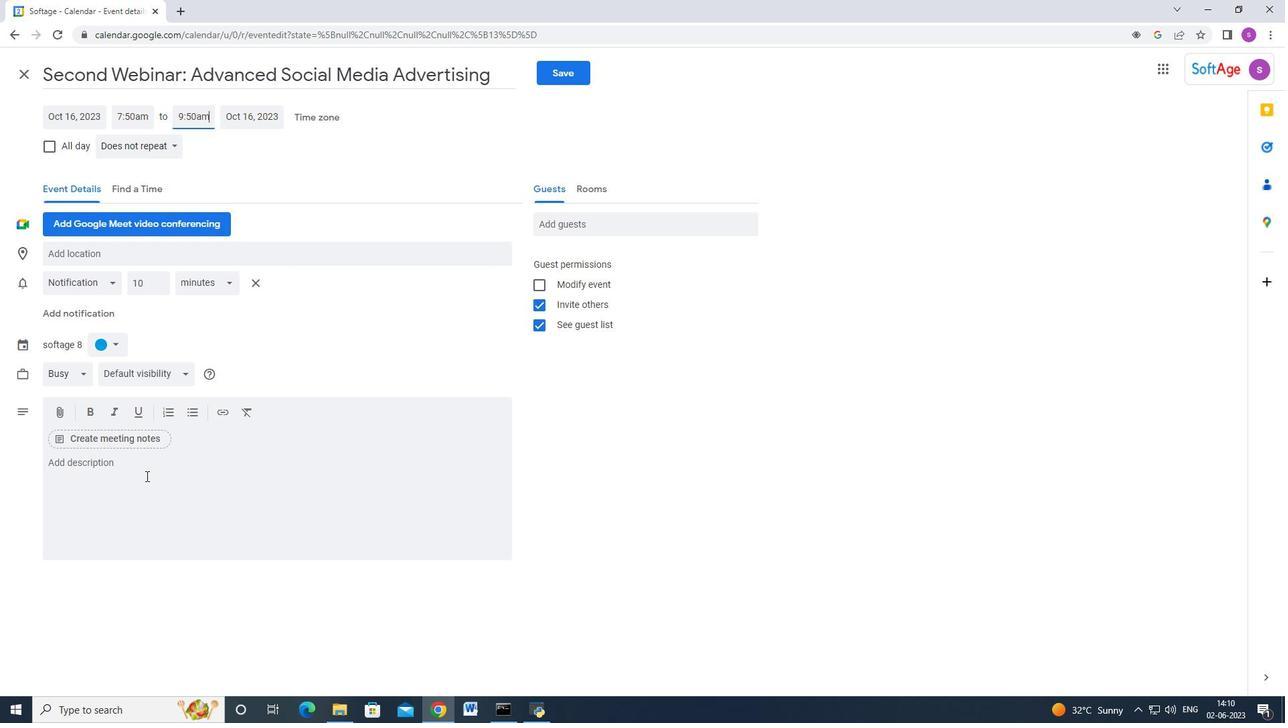 
Action: Mouse pressed left at (133, 483)
Screenshot: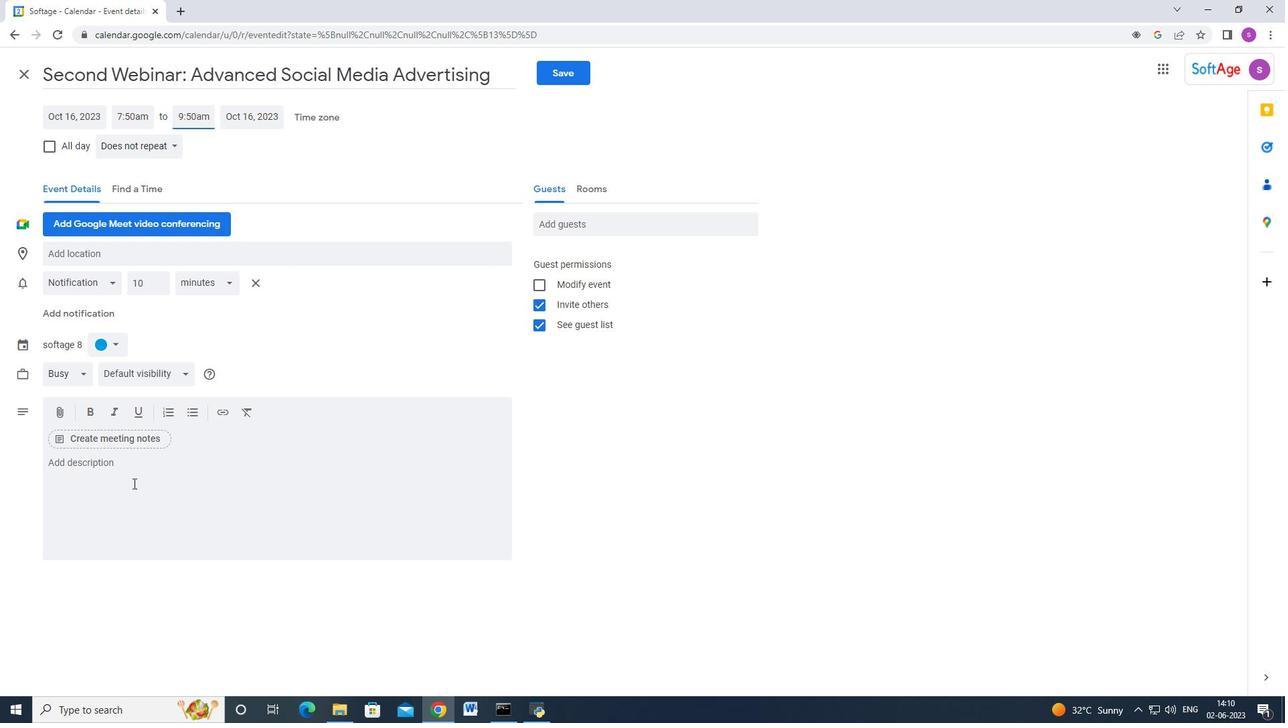 
Action: Mouse moved to (133, 483)
Screenshot: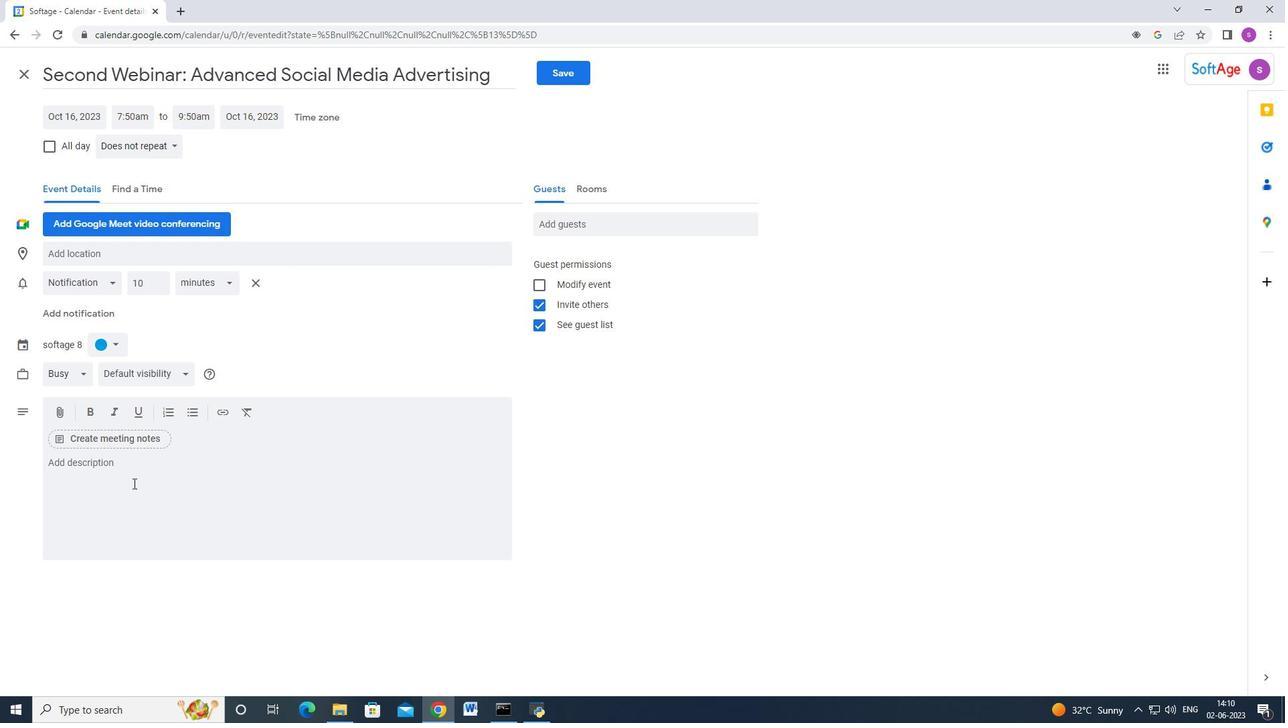 
Action: Key pressed <Key.shift><Key.shift><Key.shift><Key.shift><Key.shift><Key.shift><Key.shift><Key.shift><Key.shift><Key.shift><Key.shift><Key.shift><Key.shift><Key.shift><Key.shift><Key.shift><Key.shift><Key.shift><Key.shift><Key.shift><Key.shift><Key.shift><Key.shift><Key.shift><Key.shift><Key.shift><Key.shift><Key.shift><Key.shift><Key.shift><Key.shift><Key.shift><Key.shift><Key.shift><Key.shift><Key.shift><Key.shift><Key.shift><Key.shift><Key.shift><Key.shift><Key.shift><Key.shift><Key.shift><Key.shift><Key.shift><Key.shift><Key.shift><Key.shift><Key.shift><Key.shift><Key.shift><Key.shift><Key.shift><Key.shift><Key.shift><Key.shift><Key.shift><Key.shift><Key.shift><Key.shift><Key.shift><Key.shift><Key.shift><Key.shift><Key.shift><Key.shift><Key.shift><Key.shift><Key.shift><Key.shift><Key.shift><Key.shift><Key.shift><Key.shift><Key.shift><Key.shift><Key.shift><Key.shift><Key.shift><Key.shift><Key.shift><Key.shift><Key.shift><Key.shift><Key.shift><Key.shift><Key.shift><Key.shift><Key.shift><Key.shift>Throughout<Key.space>the<Key.space><Key.caps_lock>PO<Key.backspace>IP<Key.caps_lock><Key.space>di<Key.backspace><Key.backspace><Key.shift_r>Discussion<Key.space><Key.backspace>,<Key.space>an<Key.space>emphasis<Key.space>will<Key.space>be<Key.space>placed<Key.space>on<Key.space>fostering<Key.space>a<Key.space>positive<Key.space>and<Key.space>growth-oriented<Key.space>mindset.<Key.space><Key.shift>The<Key.space>employee<Key.space>will<Key.space>be<Key.space>g<Key.backspace>encouraged<Key.space>to<Key.space>take<Key.space>ownedsh<Key.backspace><Key.backspace><Key.backspace>rship<Key.space>of<Key.space>their<Key.space>development<Key.space><Key.backspace>,<Key.space>ask<Key.space>questions<Key.space>an<Key.backspace><Key.backspace><Key.backspace>,<Key.space>and<Key.space>seek<Key.space>clarification<Key.space>when<Key.space>needed.<Key.space><Key.shift>The<Key.space>supervisor<Key.space>will<Key.space>provide<Key.space>support,<Key.space>encourage<Key.backspace>m<Key.backspace>ement<Key.space><Key.backspace>,<Key.space>and<Key.space>guidance<Key.space>to<Key.space>help<Key.space>the<Key.space>em<Key.backspace><Key.backspace>employee<Key.space>succes<Key.backspace>ed<Key.space><Key.backspace>.
Screenshot: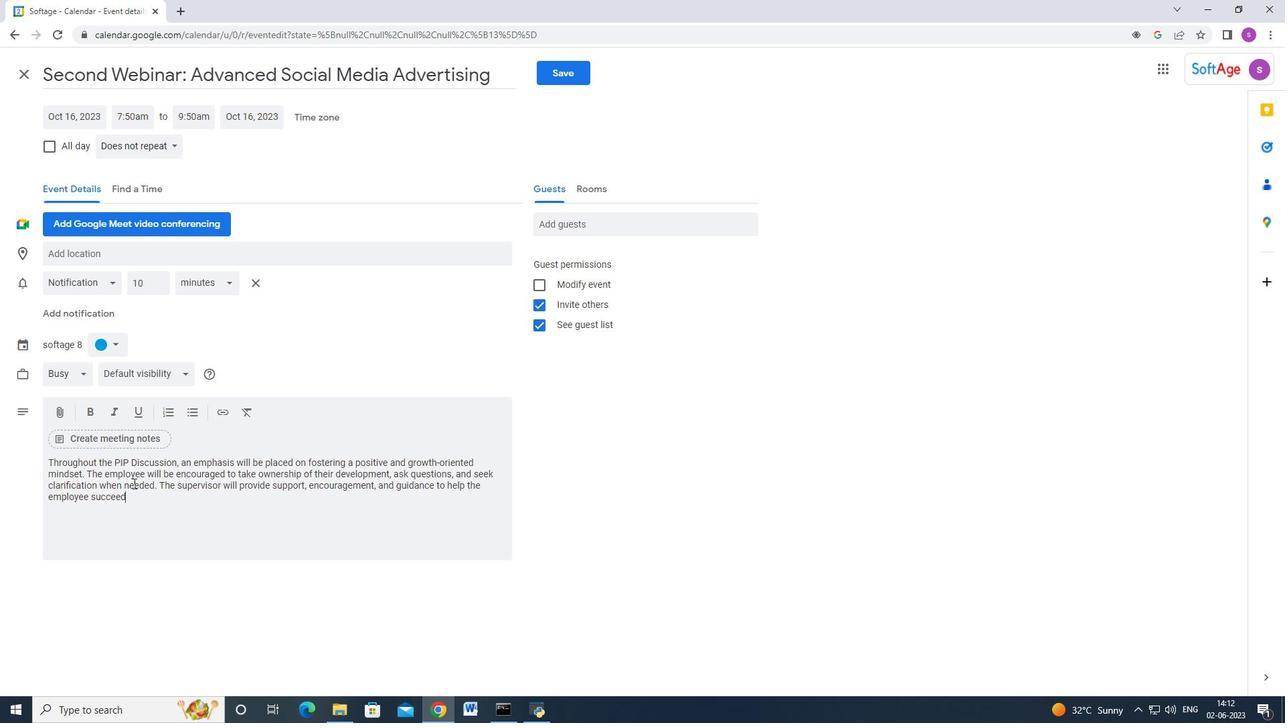 
Action: Mouse moved to (116, 352)
Screenshot: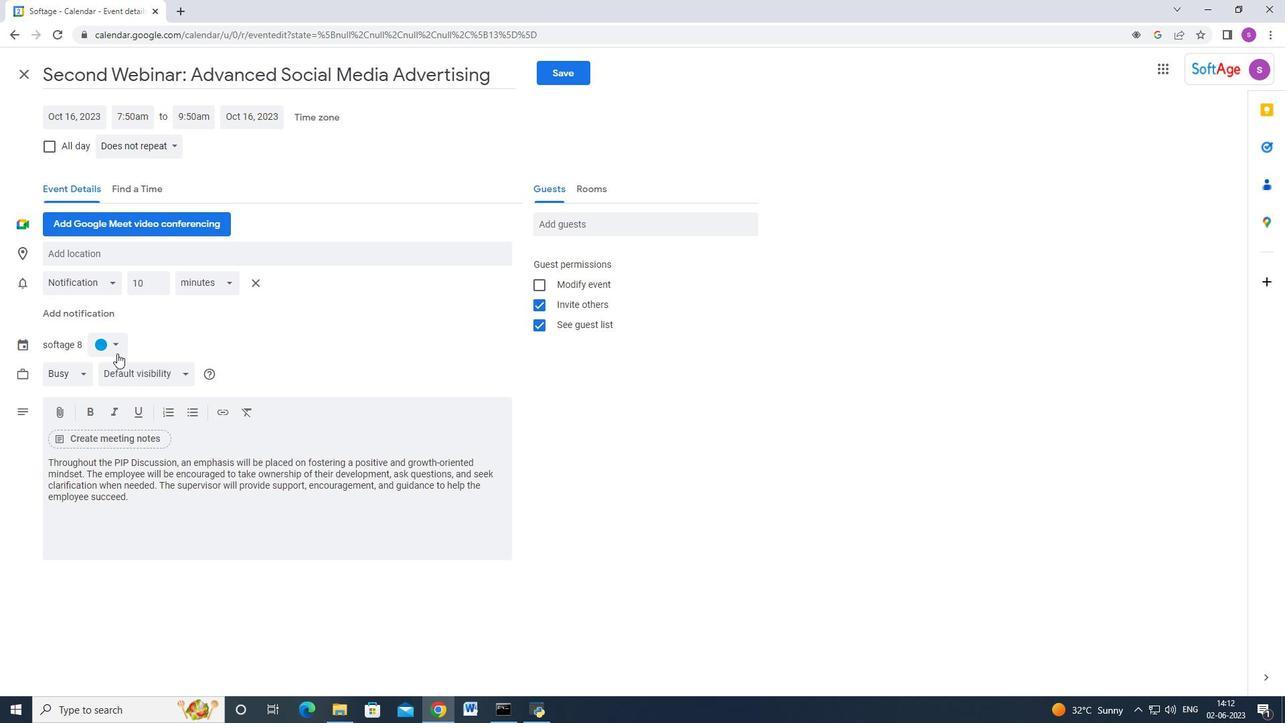 
Action: Mouse pressed left at (116, 352)
Screenshot: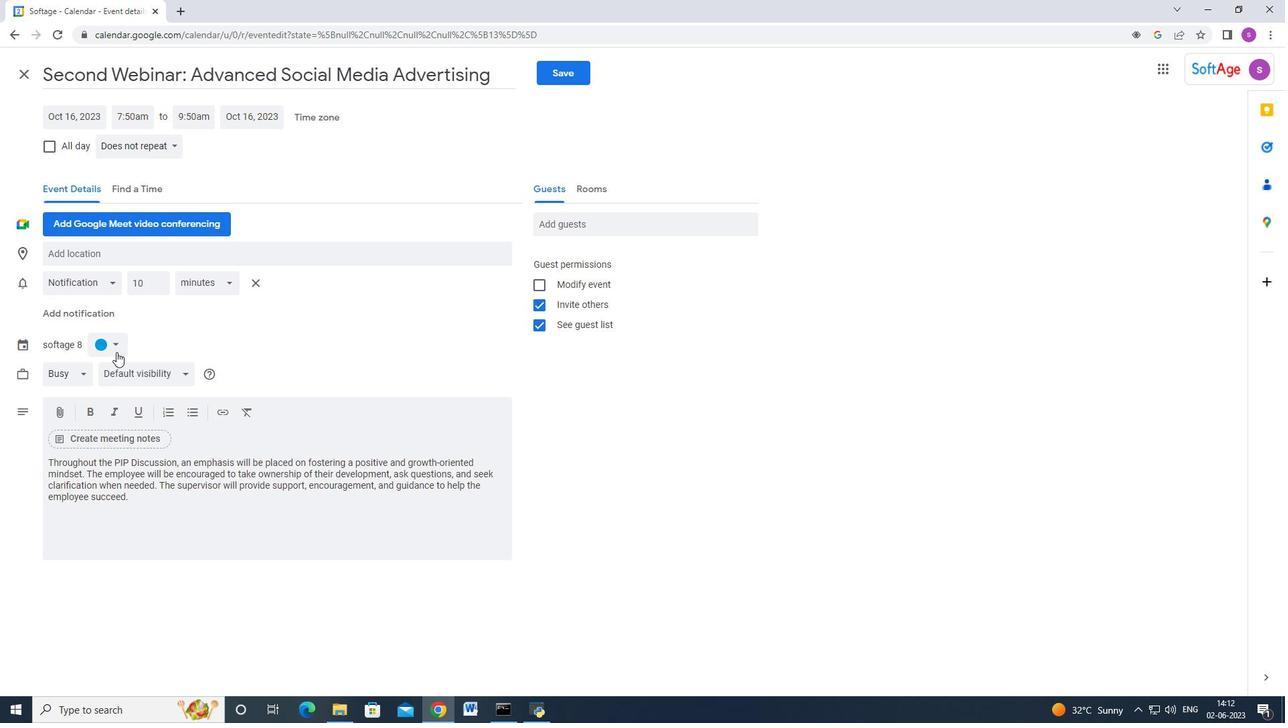 
Action: Mouse moved to (103, 346)
Screenshot: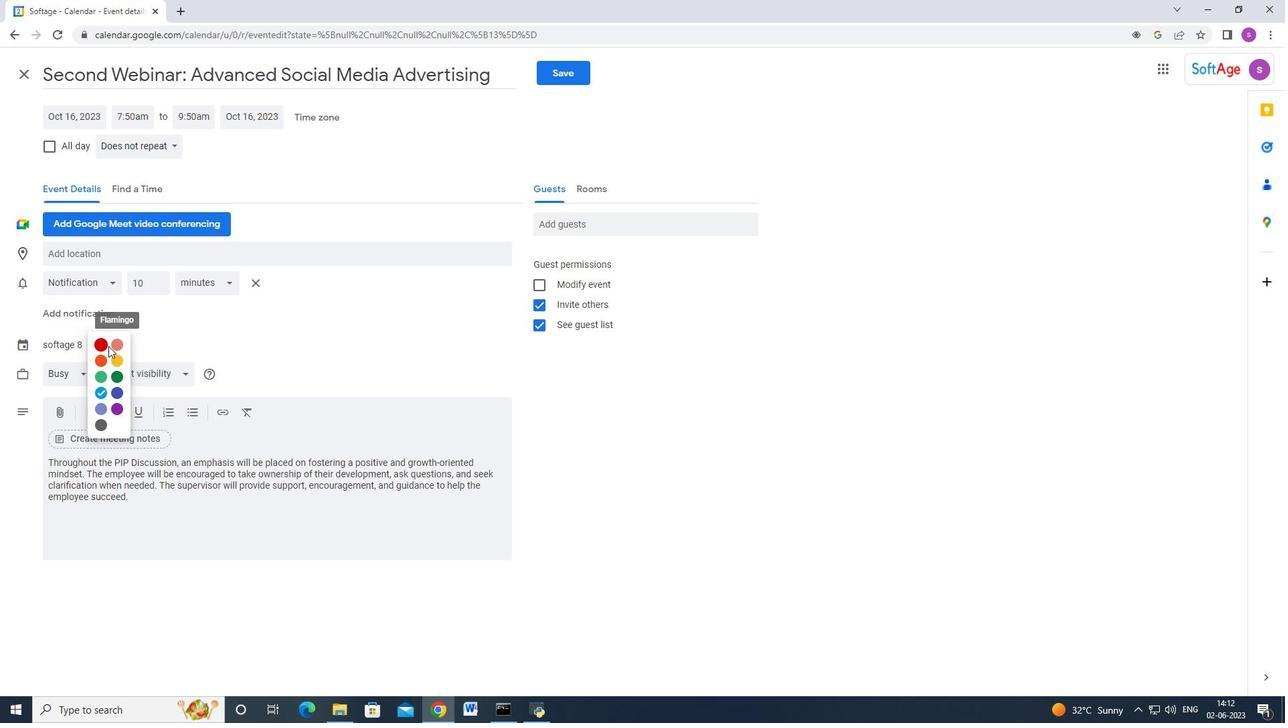 
Action: Mouse pressed left at (103, 346)
Screenshot: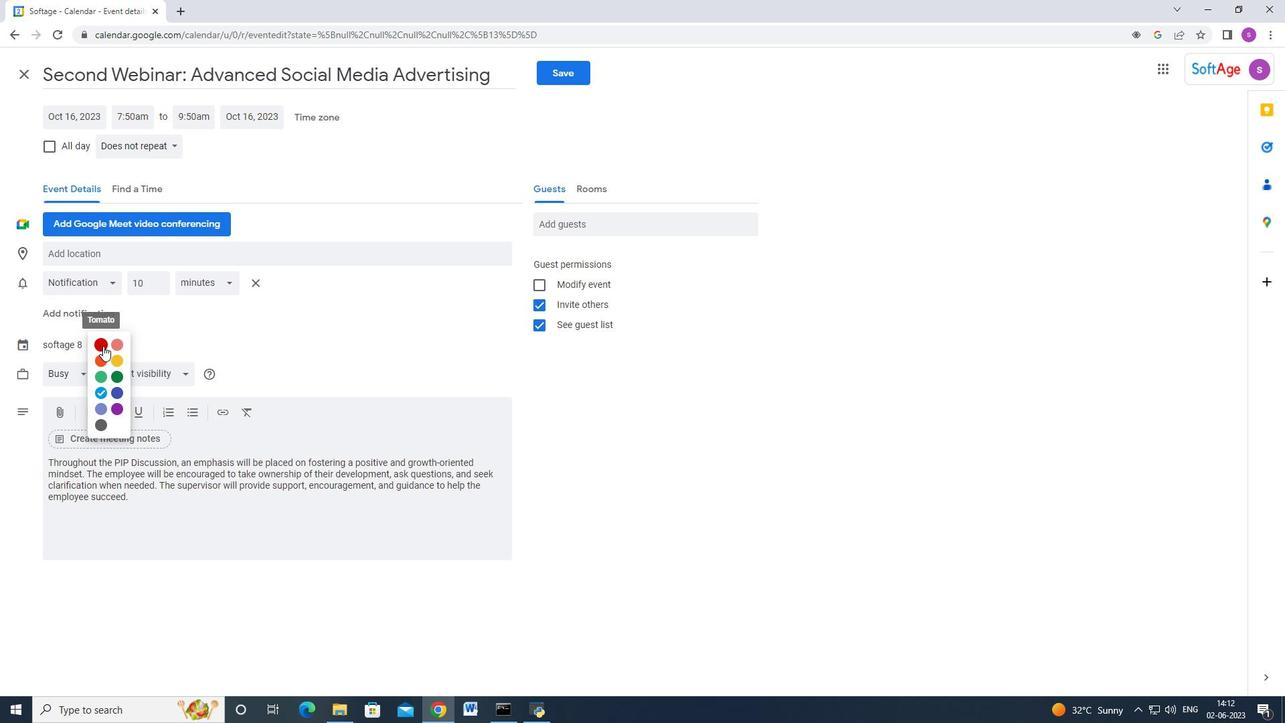 
Action: Mouse moved to (140, 259)
Screenshot: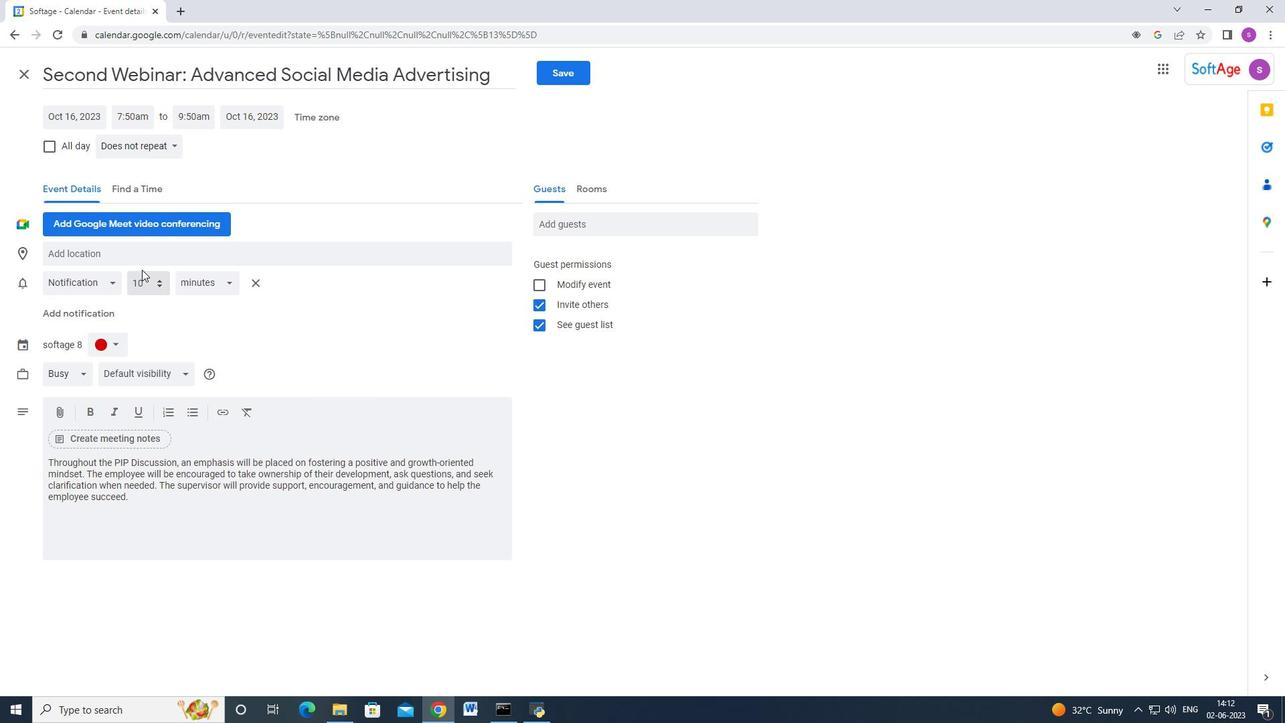 
Action: Mouse pressed left at (140, 259)
Screenshot: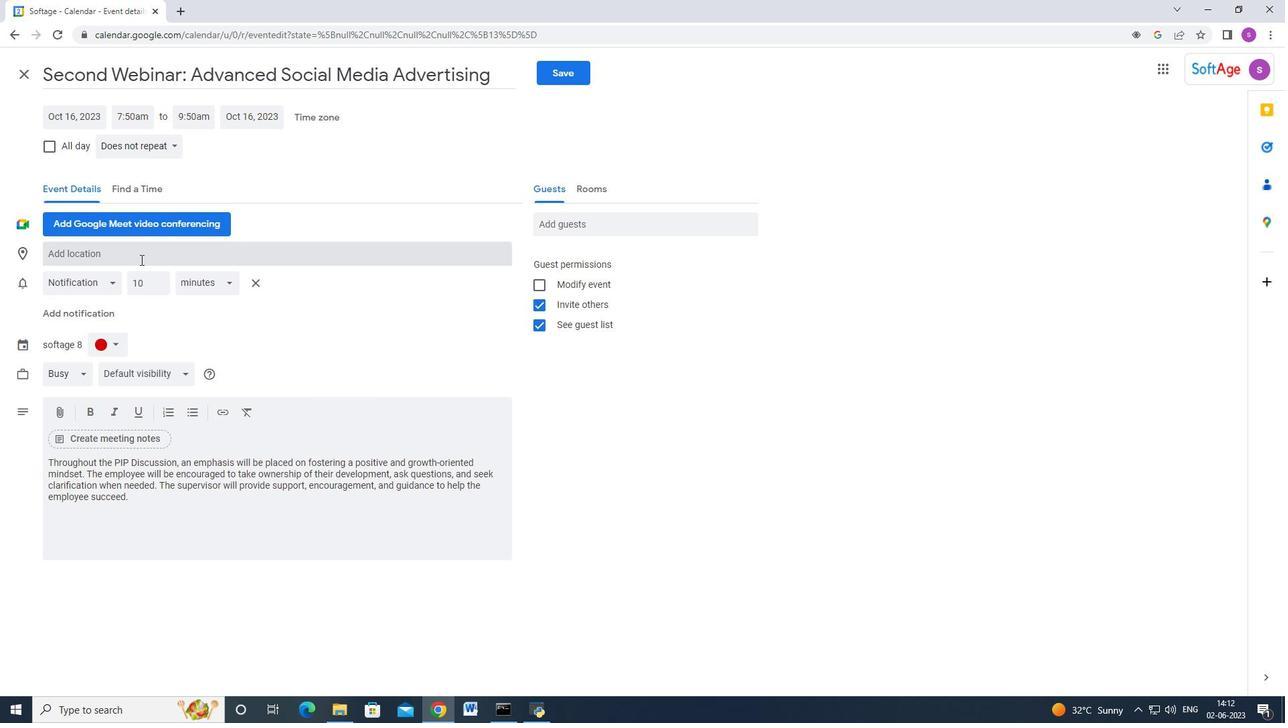 
Action: Key pressed sofia,bulgaria
Screenshot: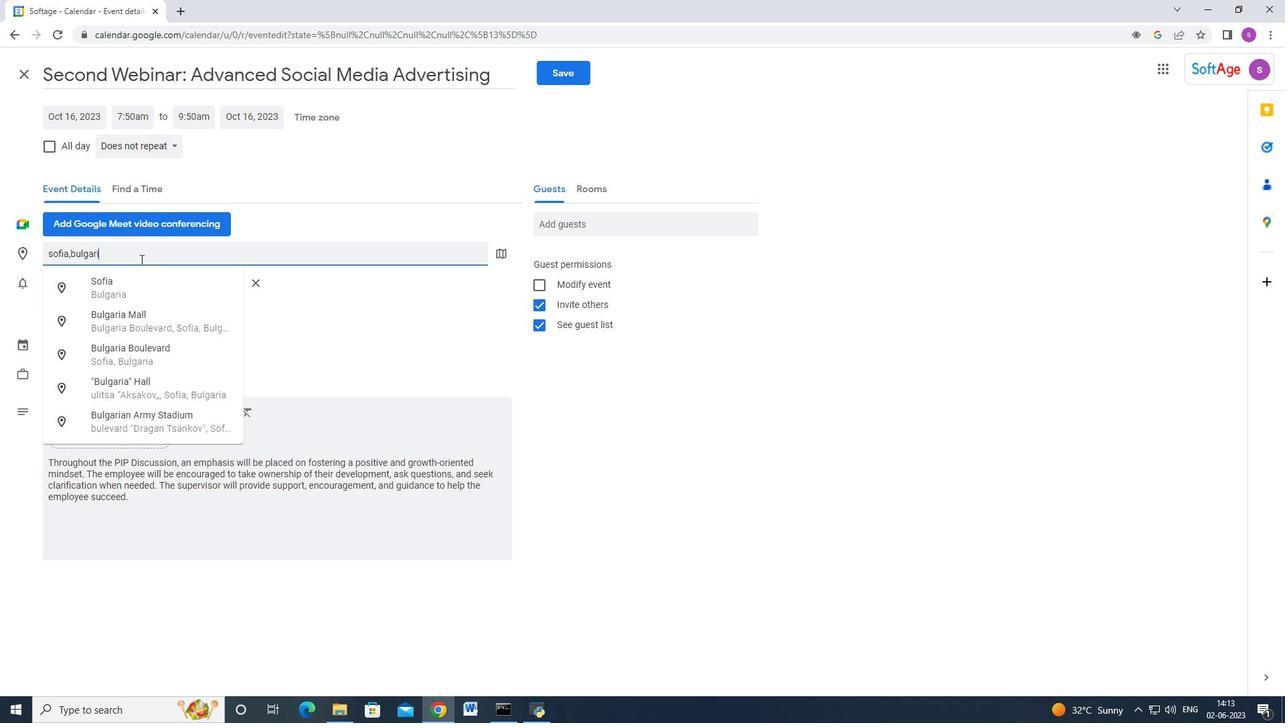 
Action: Mouse moved to (133, 279)
Screenshot: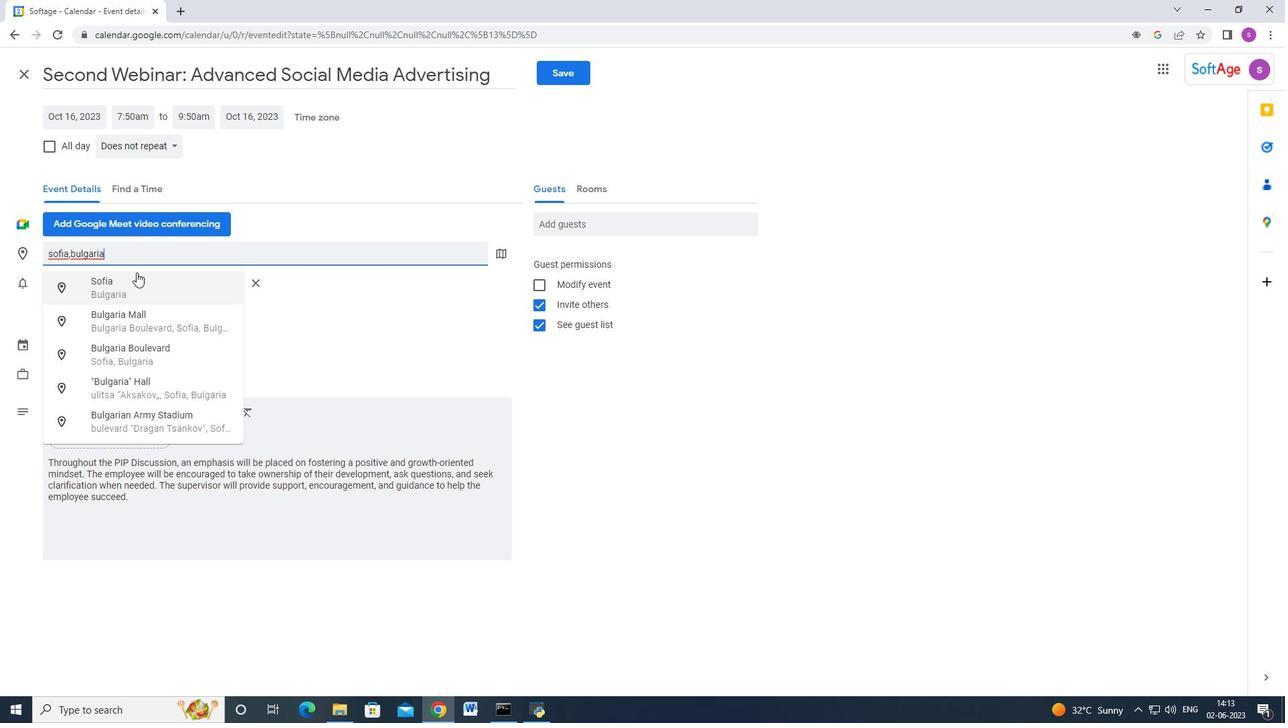 
Action: Mouse pressed left at (133, 279)
Screenshot: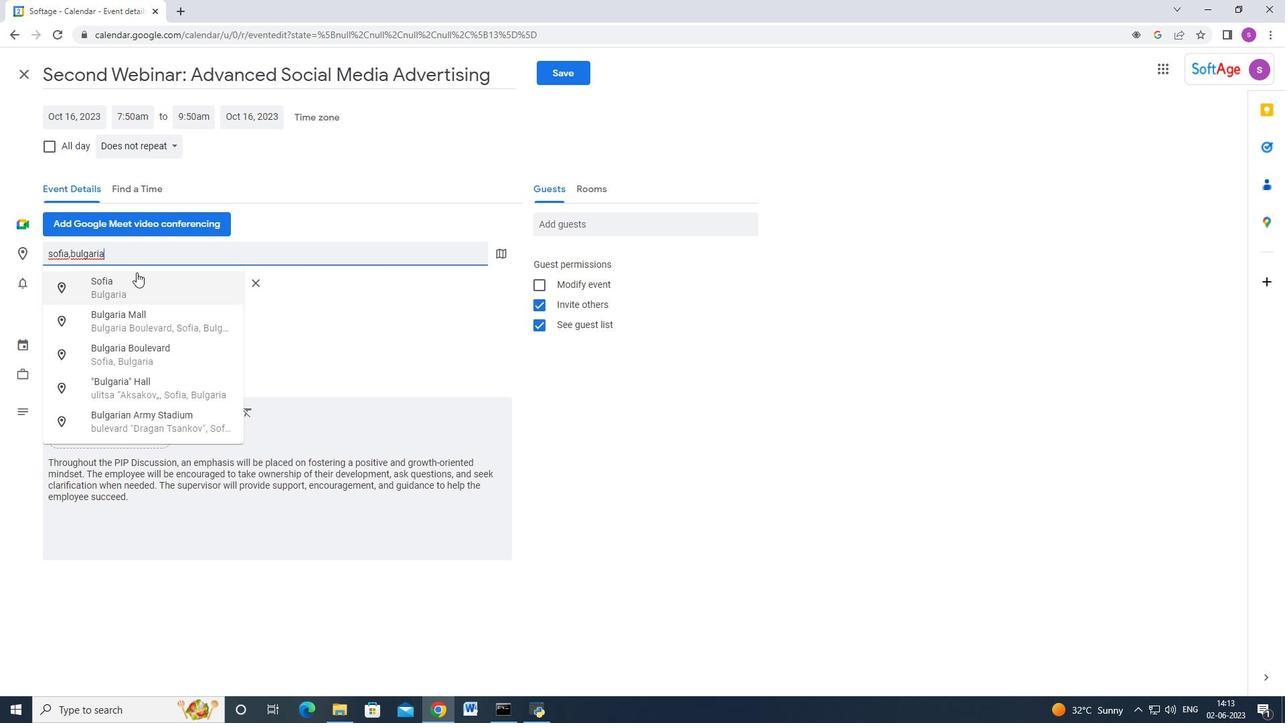 
Action: Mouse moved to (786, 366)
Screenshot: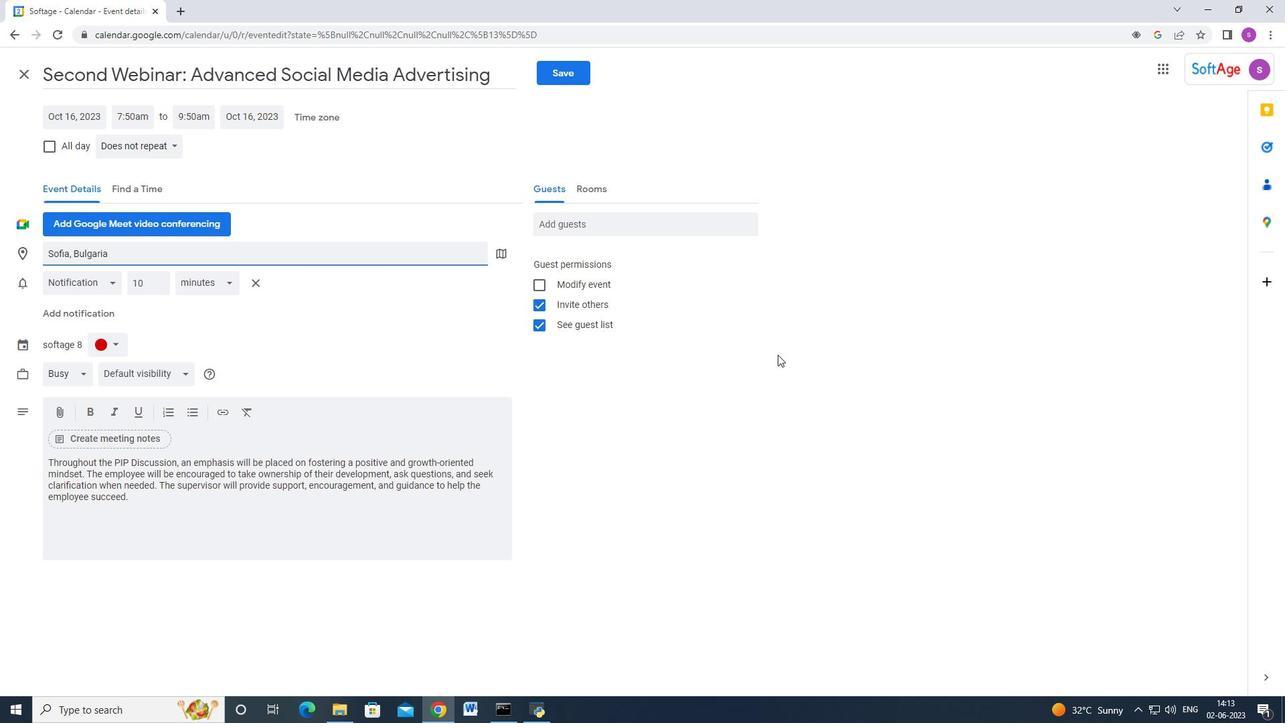 
Action: Mouse scrolled (786, 366) with delta (0, 0)
Screenshot: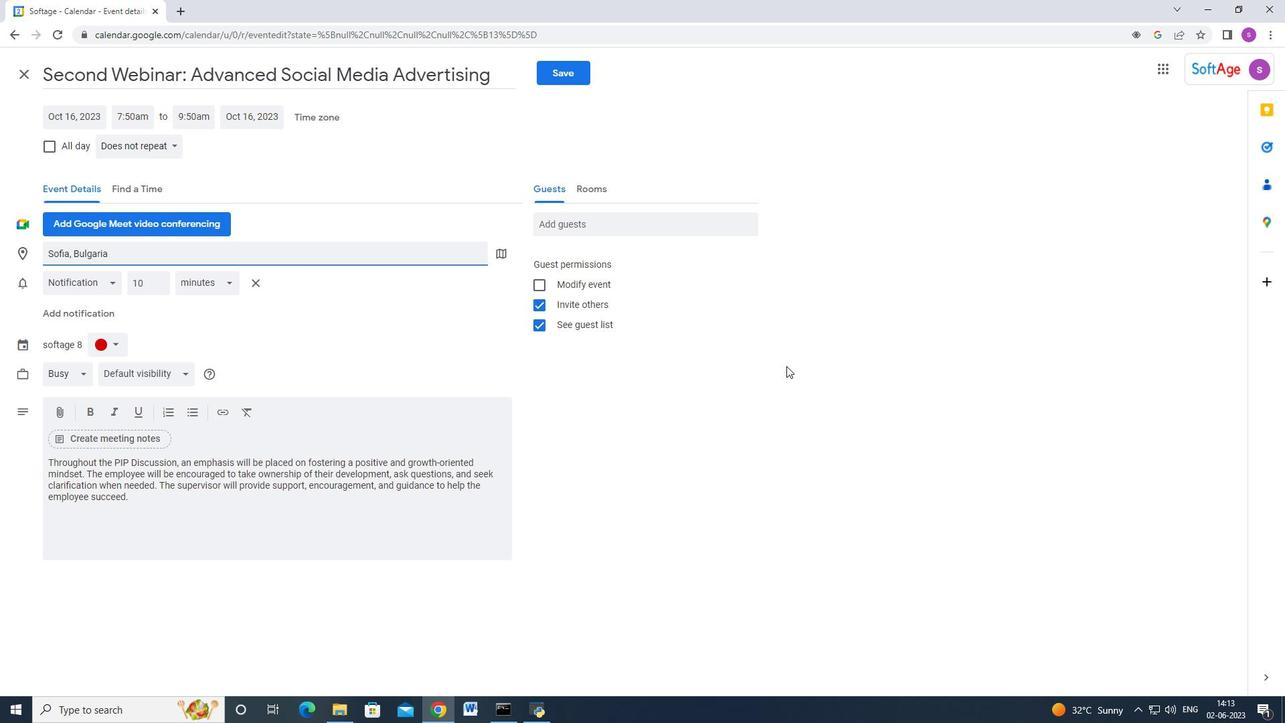 
Action: Mouse moved to (625, 226)
Screenshot: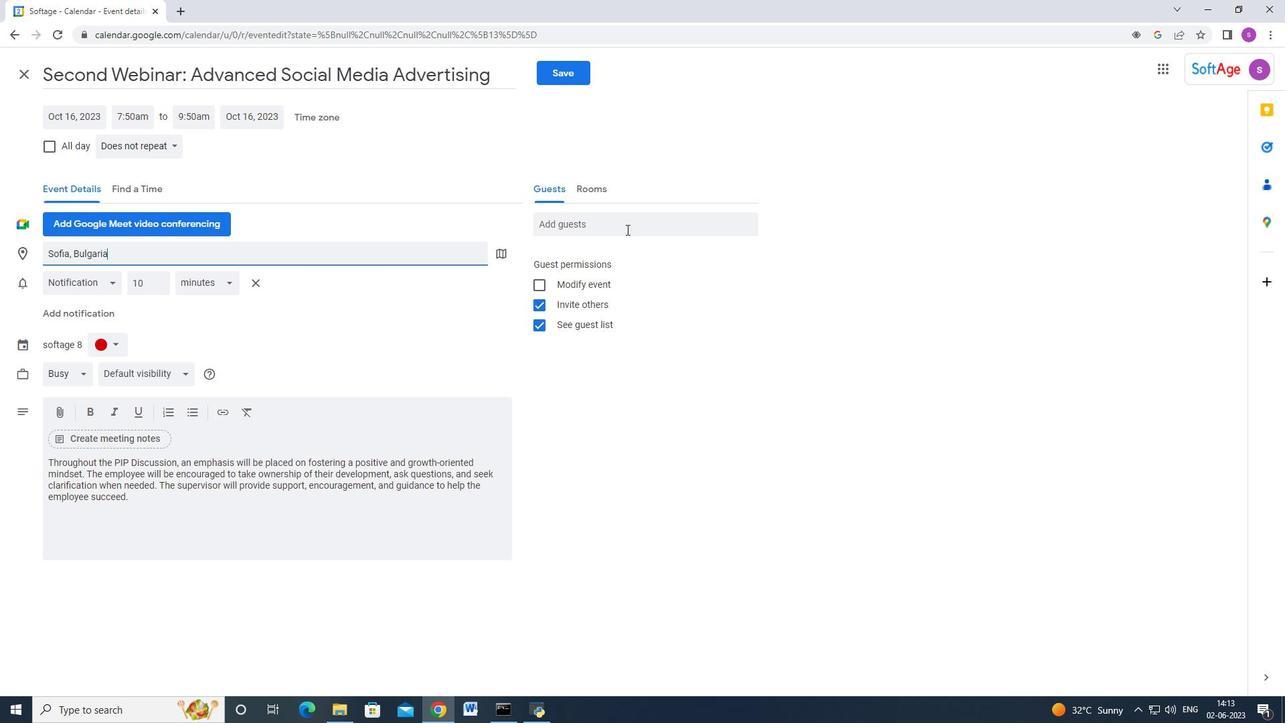 
Action: Mouse pressed left at (625, 226)
Screenshot: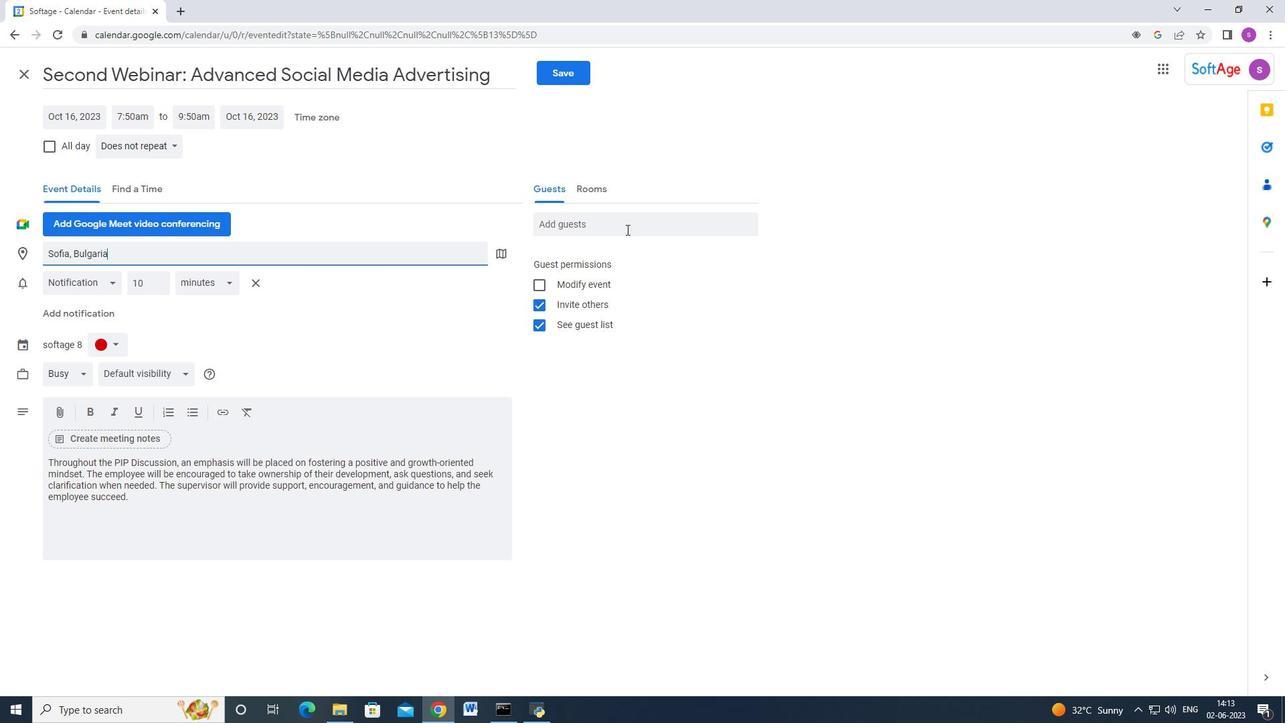 
Action: Mouse moved to (625, 226)
Screenshot: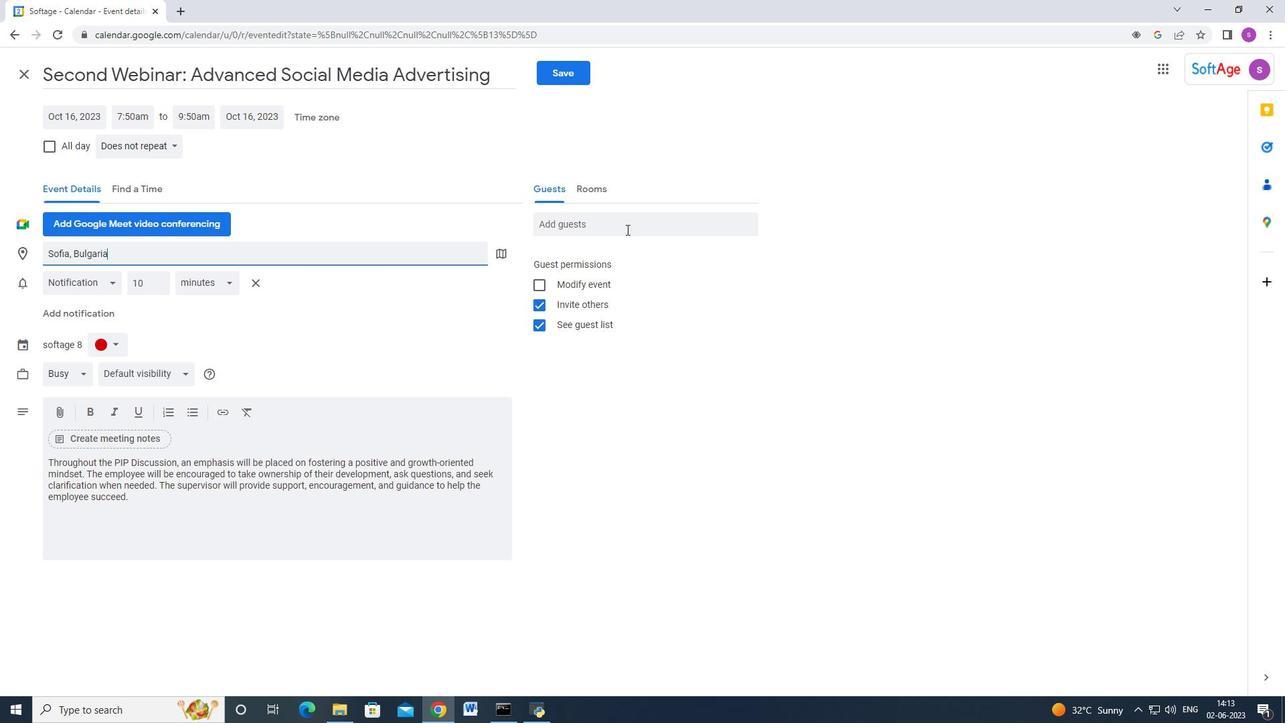 
Action: Key pressed softage.8<Key.shift_r>@softage.net<Key.enter>softage.6<Key.shift_r>@softage.net<Key.enter>
Screenshot: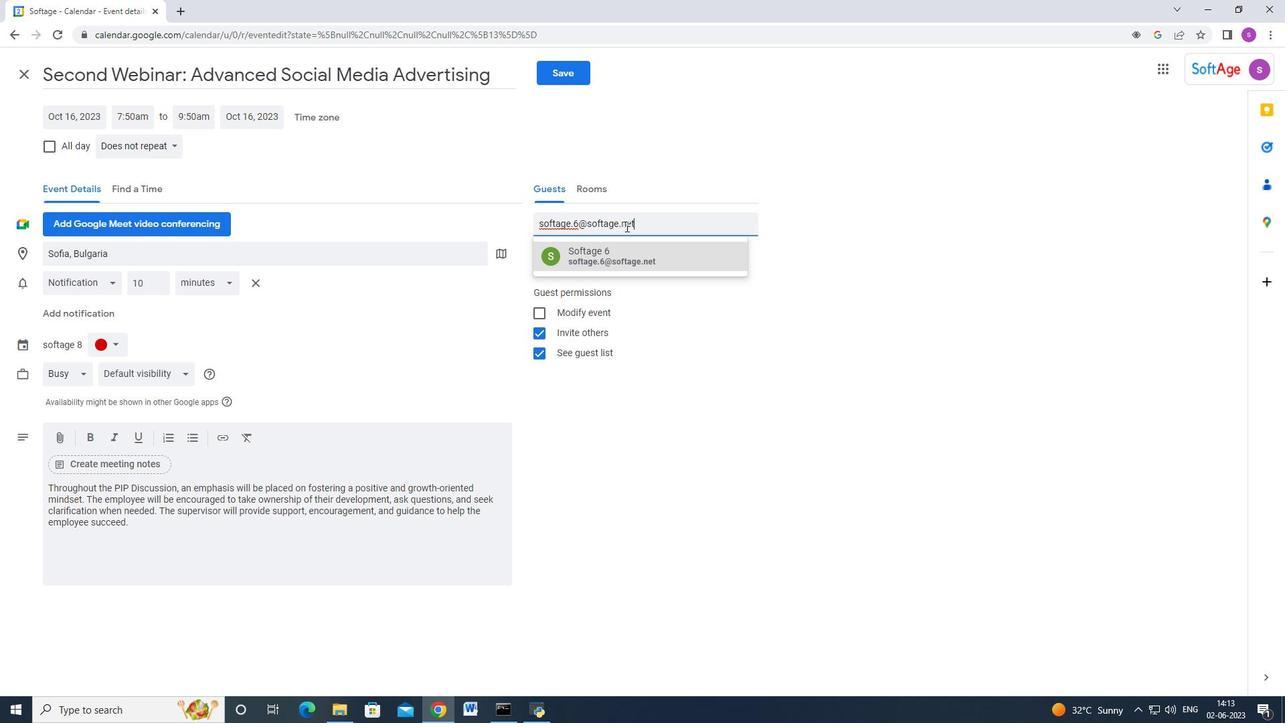 
Action: Mouse moved to (162, 151)
Screenshot: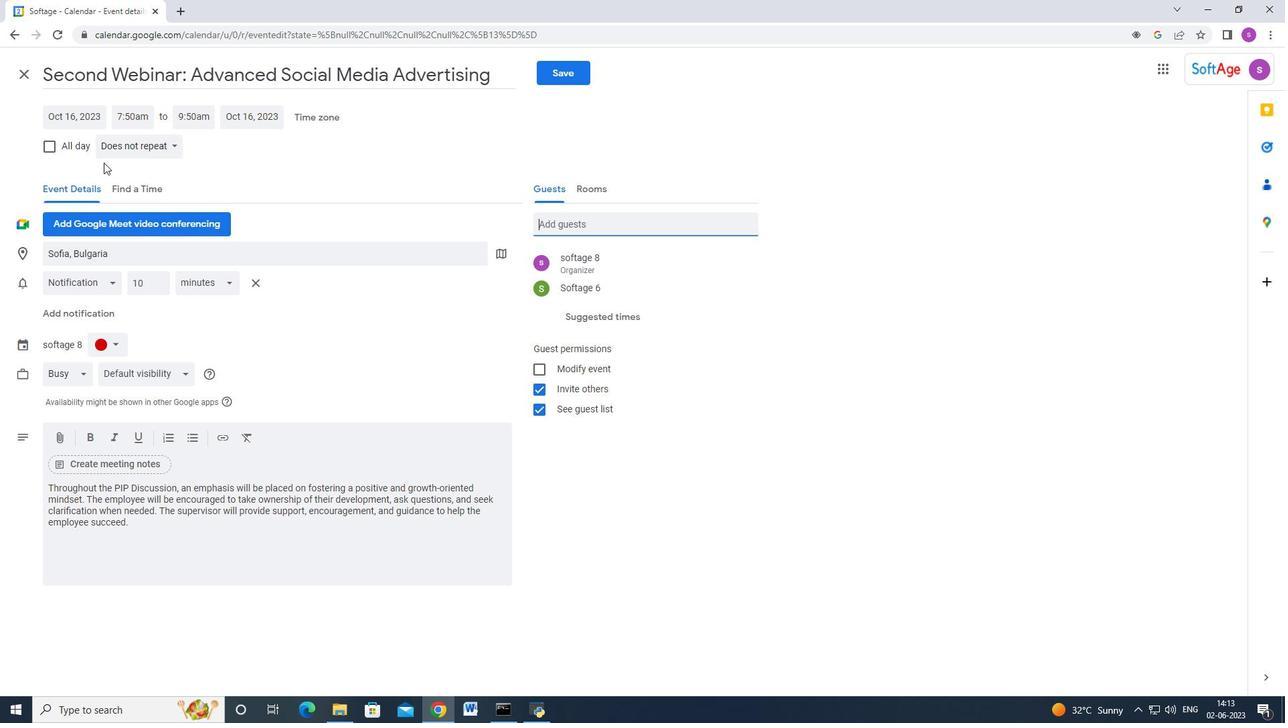 
Action: Mouse pressed left at (162, 151)
Screenshot: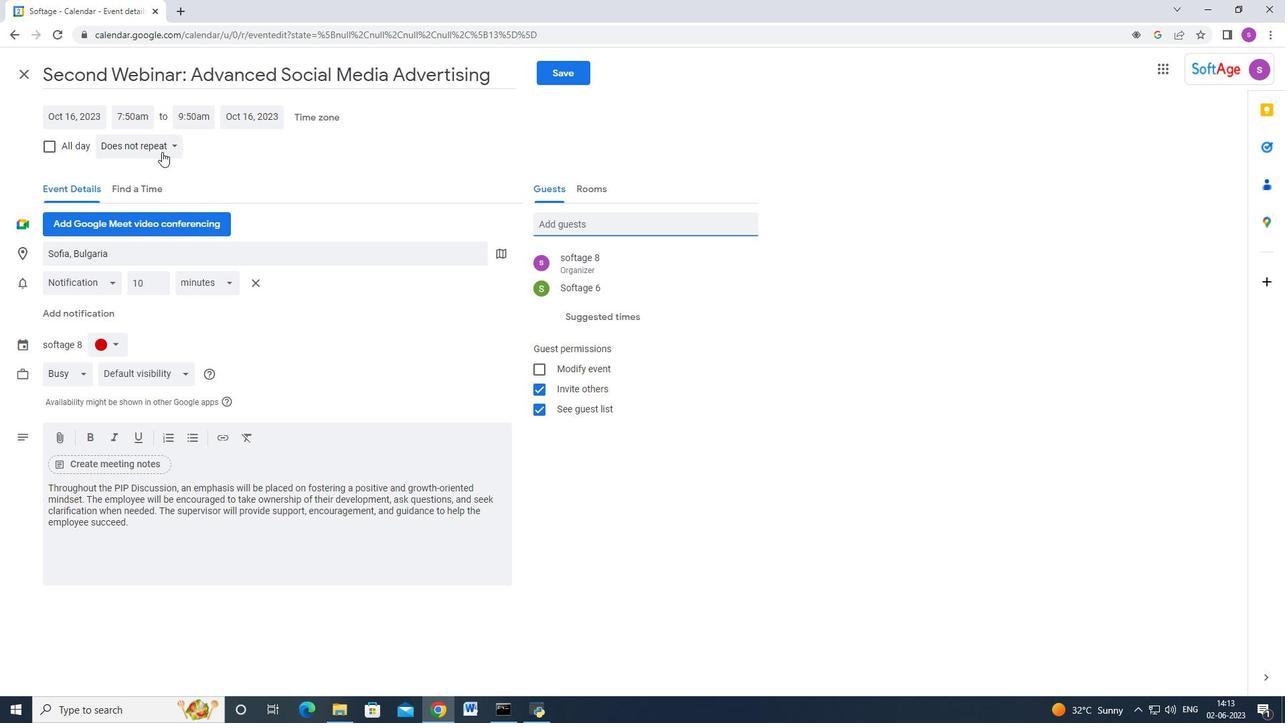 
Action: Mouse moved to (166, 149)
Screenshot: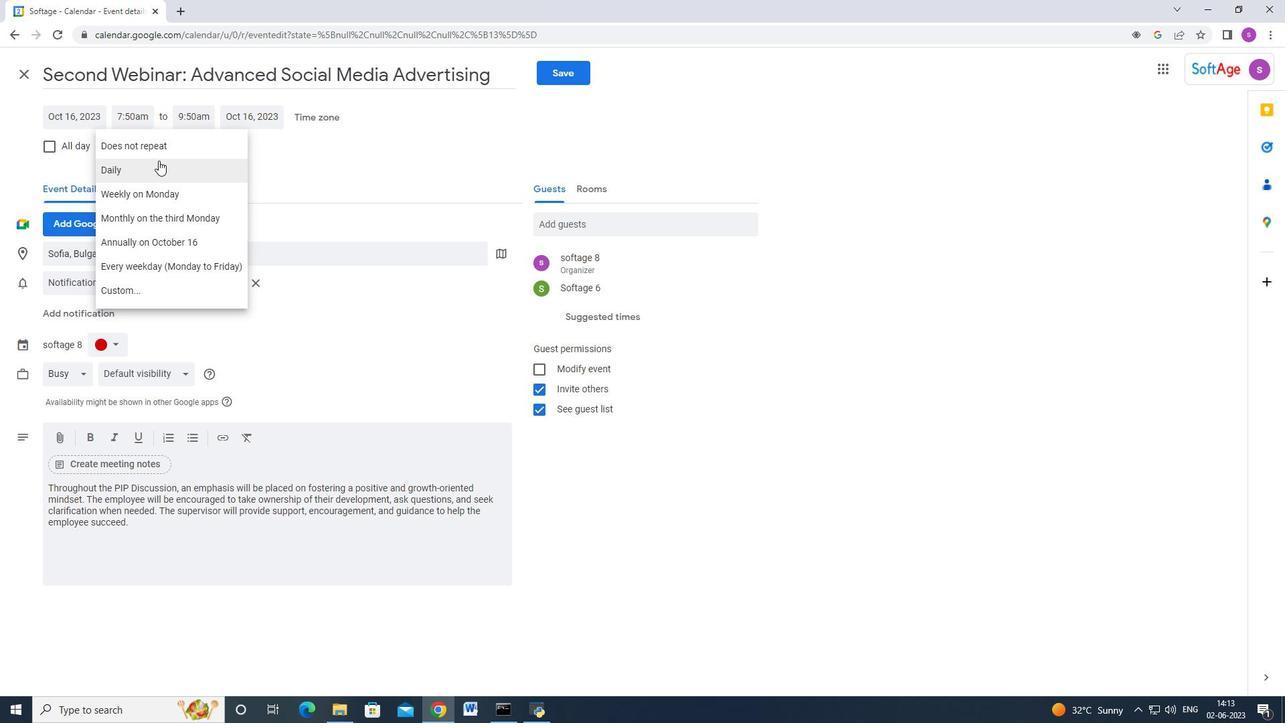 
Action: Mouse pressed left at (166, 149)
Screenshot: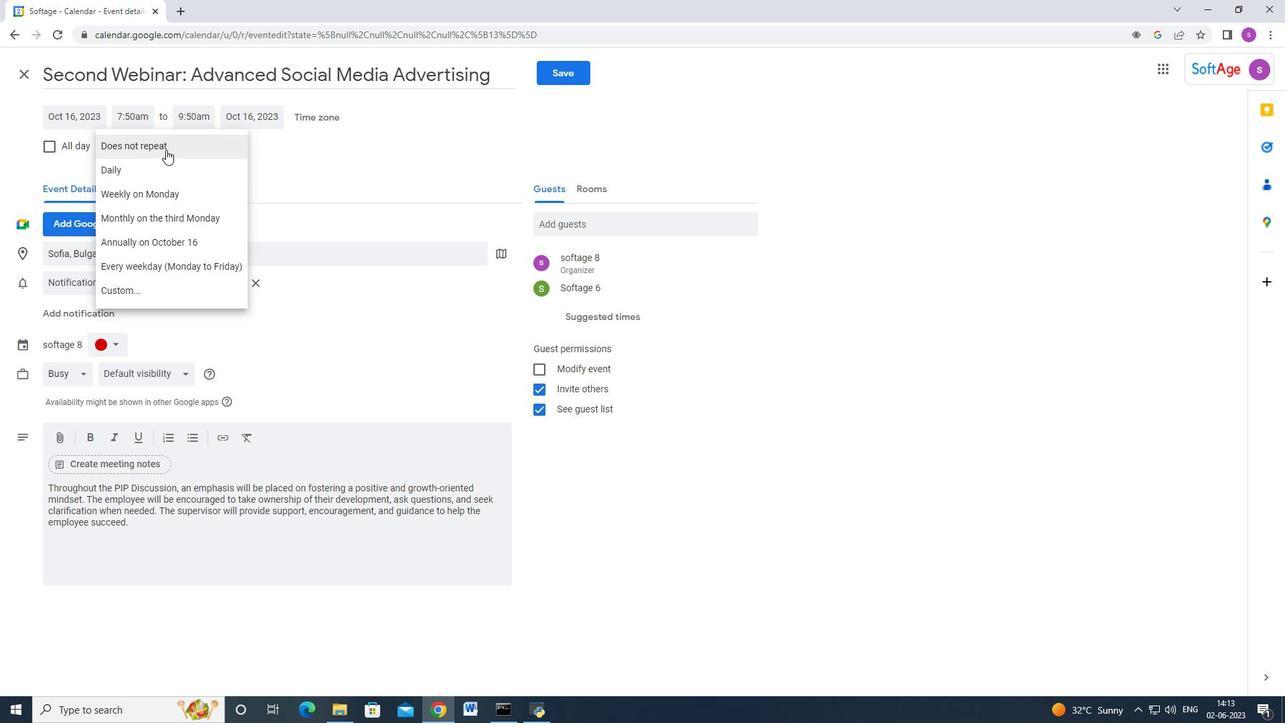 
Action: Mouse moved to (504, 173)
Screenshot: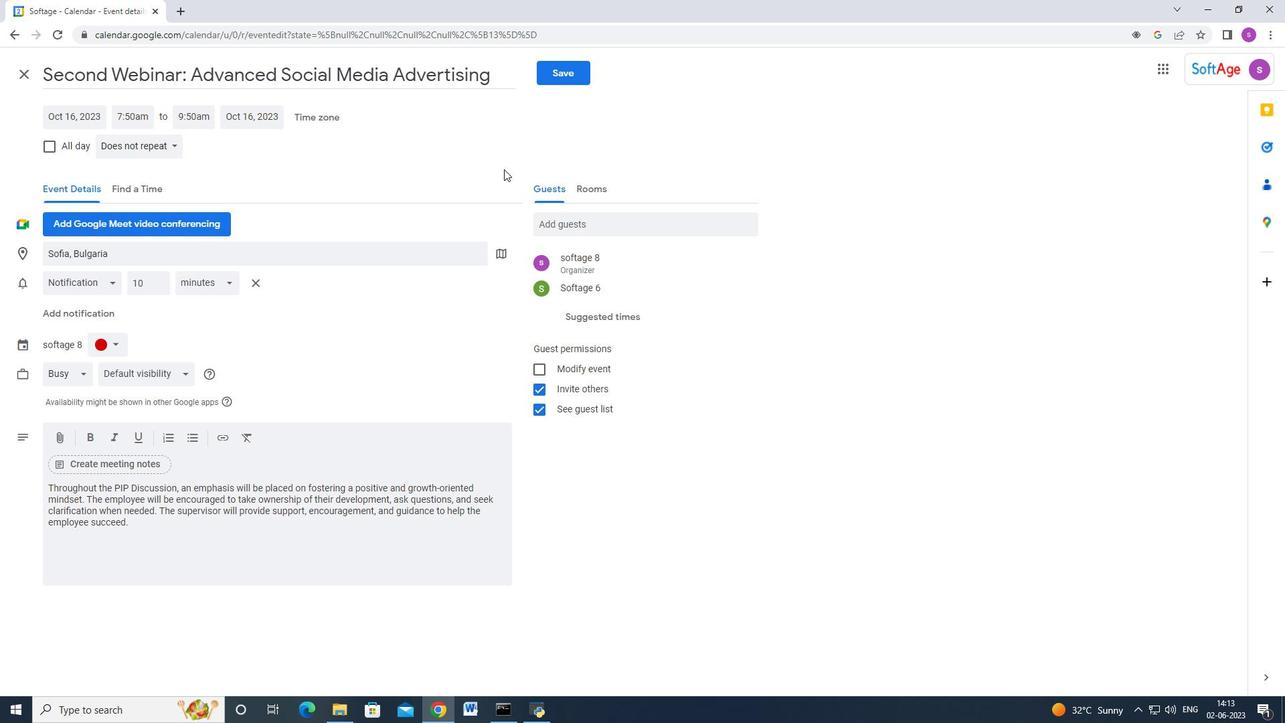 
